 Task: Search one way flight ticket for 3 adults in first from Jacksonville: Jacksonville International Airport to Greensboro: Piedmont Triad International Airport on 5-1-2023. Choice of flights is Spirit. Number of bags: 2 checked bags. Price is upto 92000. Outbound departure time preference is 17:45.
Action: Mouse moved to (195, 184)
Screenshot: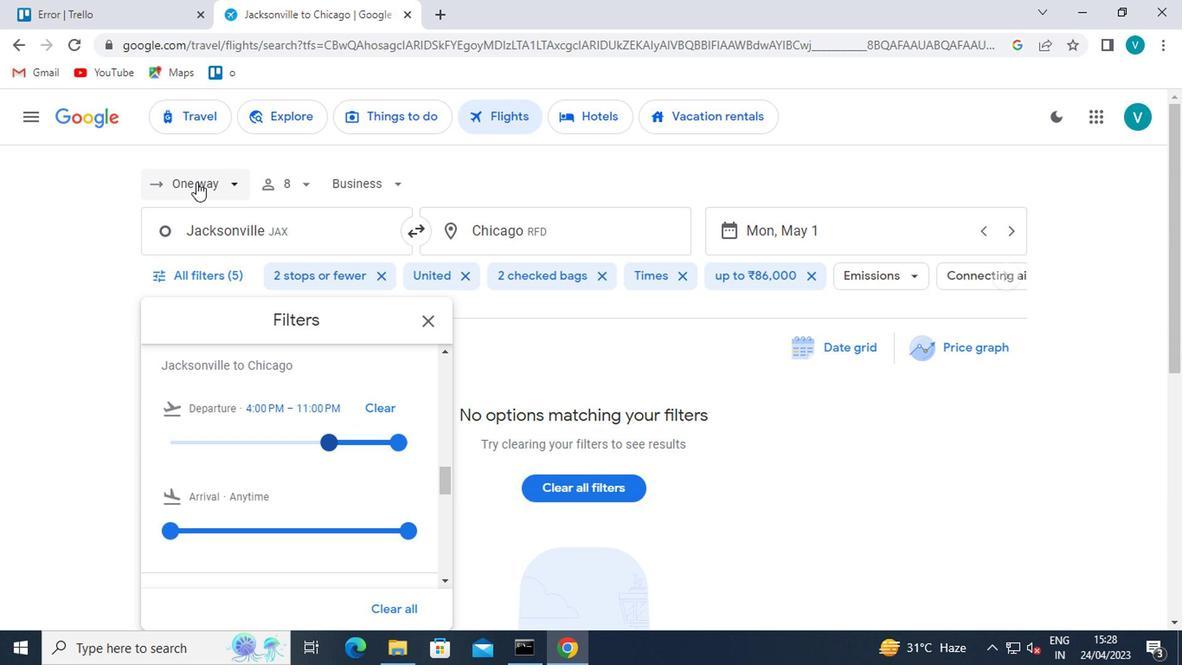 
Action: Mouse pressed left at (195, 184)
Screenshot: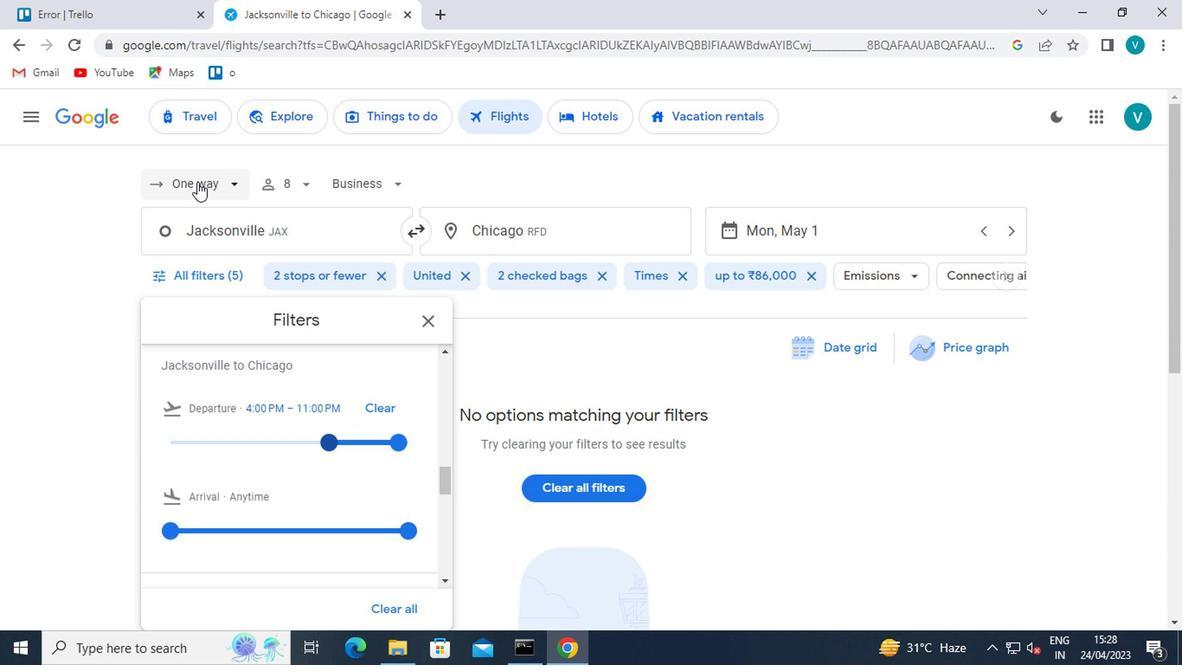 
Action: Mouse moved to (213, 268)
Screenshot: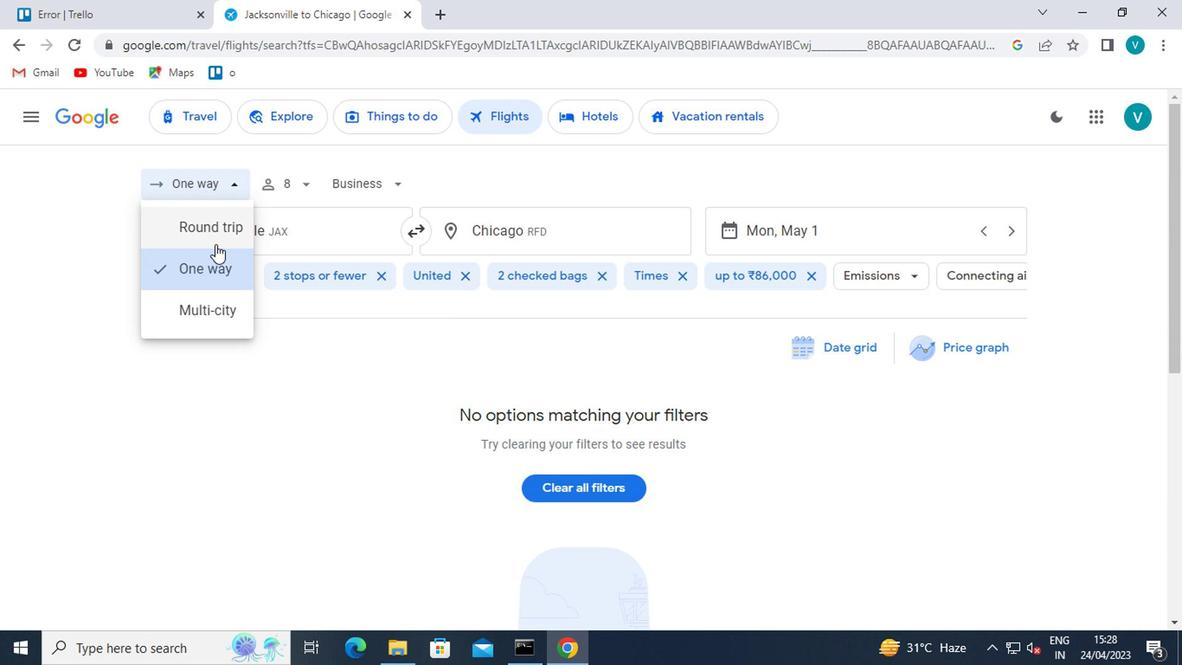 
Action: Mouse pressed left at (213, 268)
Screenshot: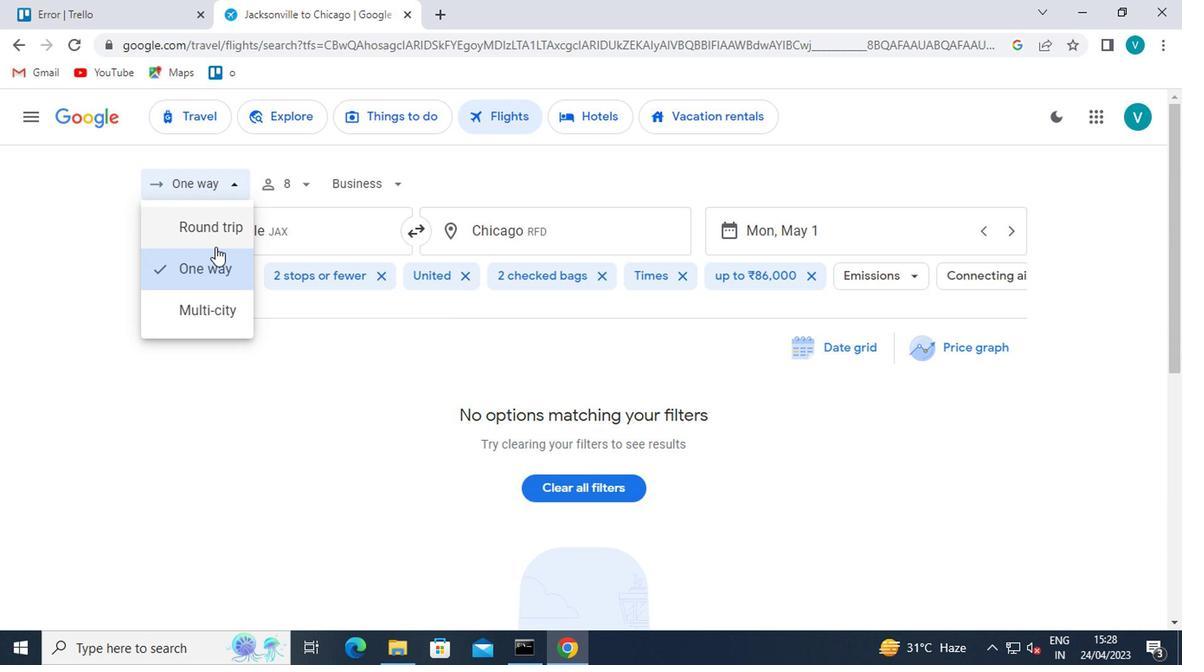 
Action: Mouse moved to (304, 180)
Screenshot: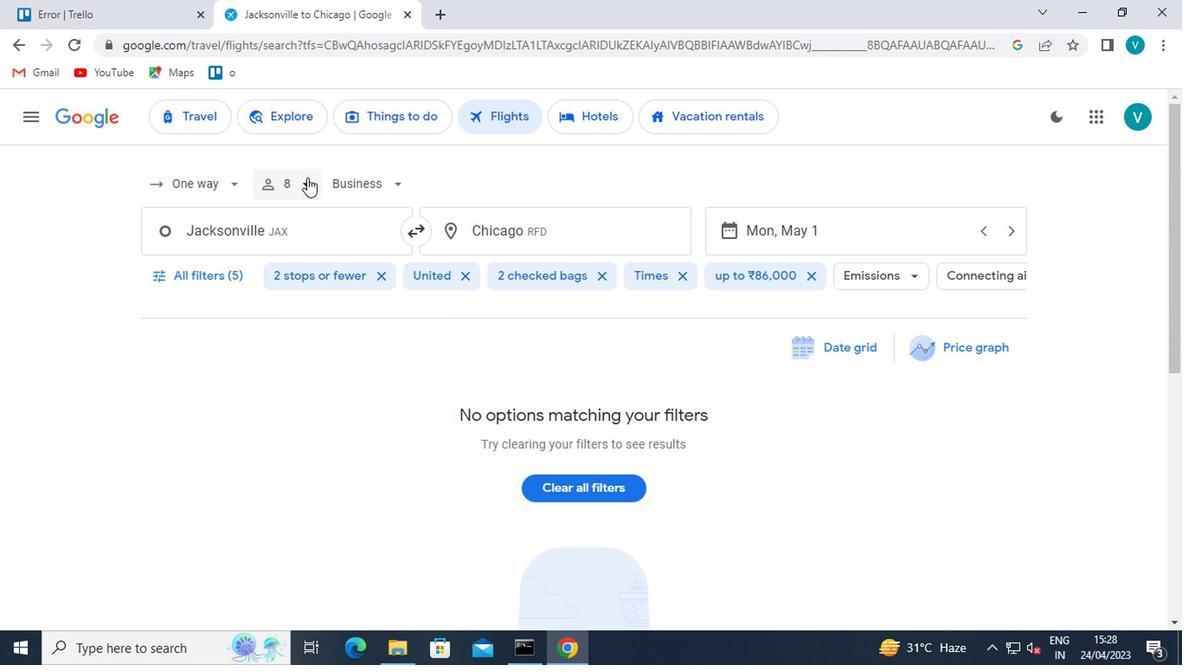 
Action: Mouse pressed left at (304, 180)
Screenshot: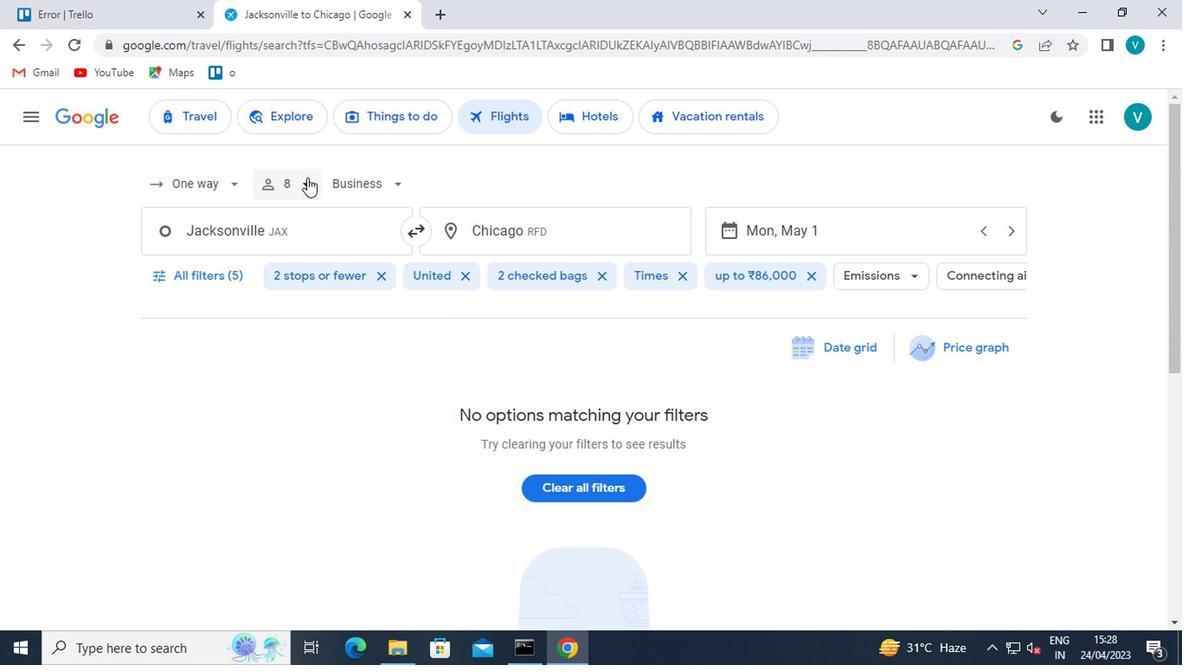 
Action: Mouse moved to (369, 233)
Screenshot: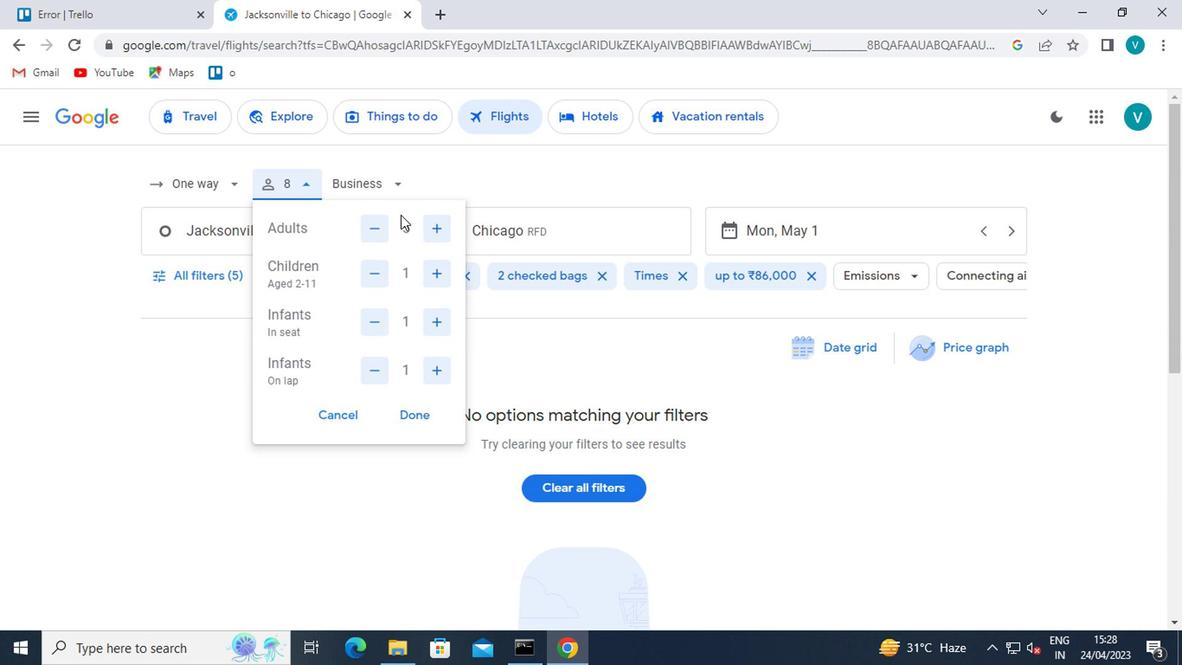 
Action: Mouse pressed left at (369, 233)
Screenshot: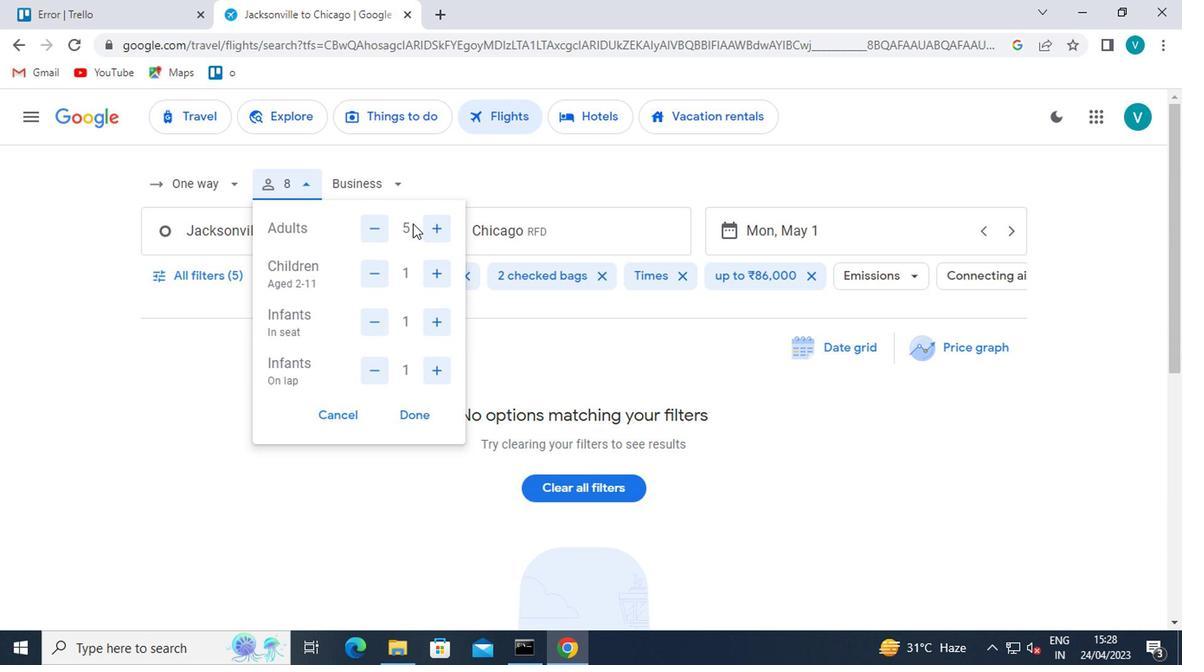 
Action: Mouse pressed left at (369, 233)
Screenshot: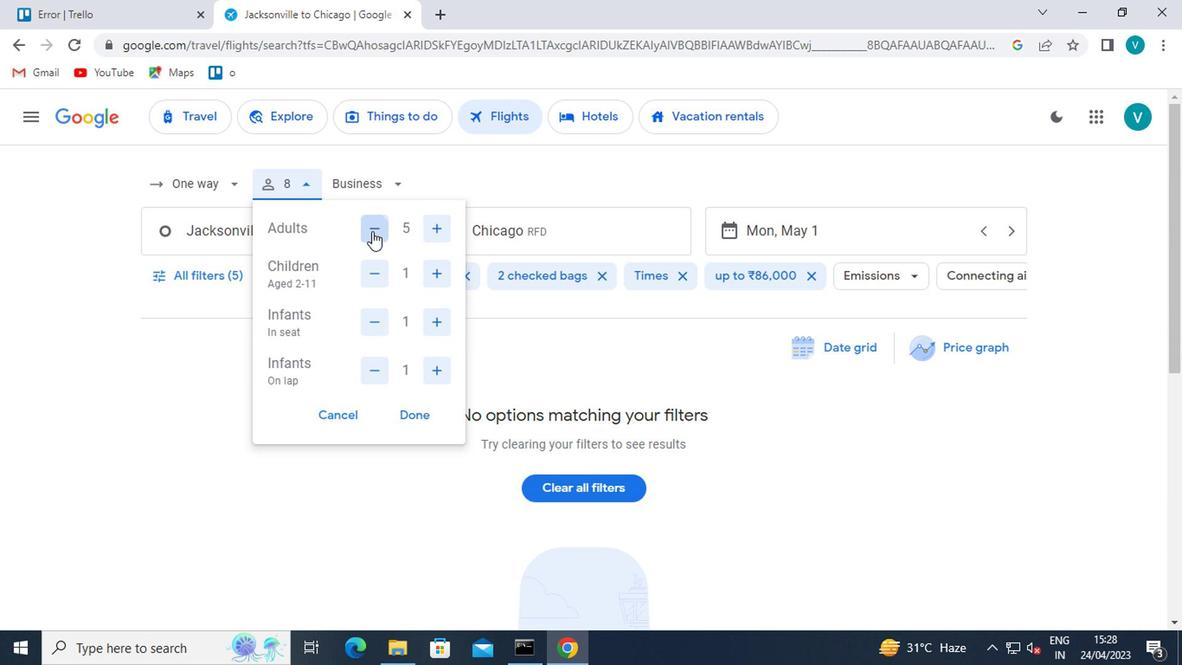 
Action: Mouse moved to (377, 269)
Screenshot: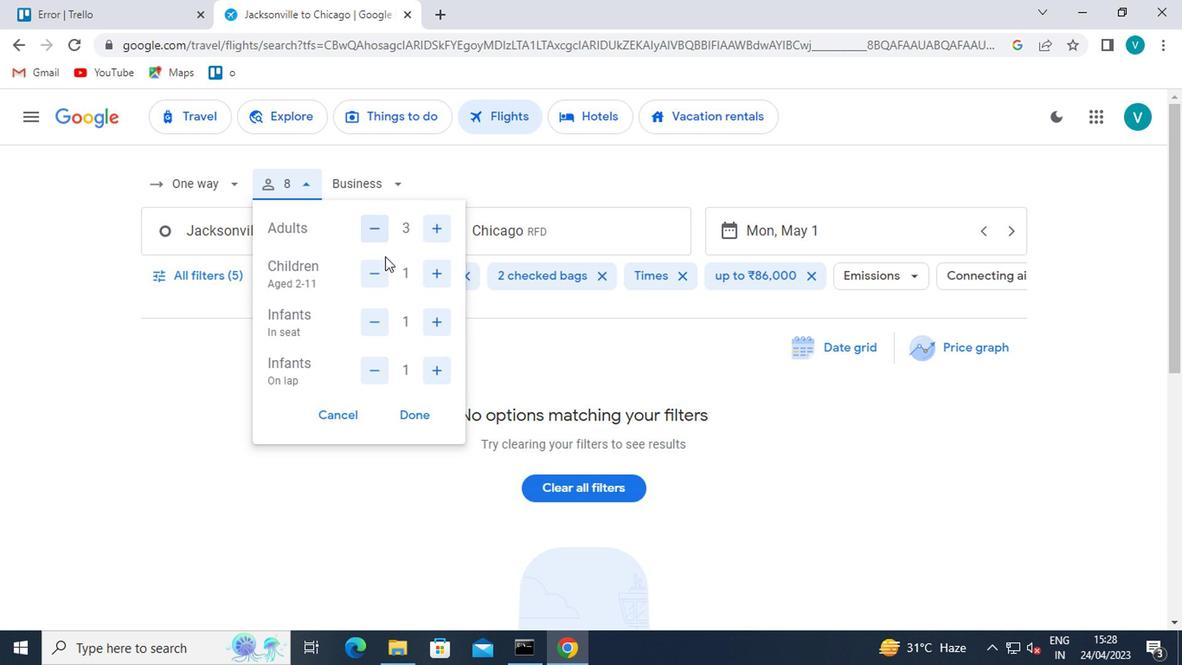 
Action: Mouse pressed left at (377, 269)
Screenshot: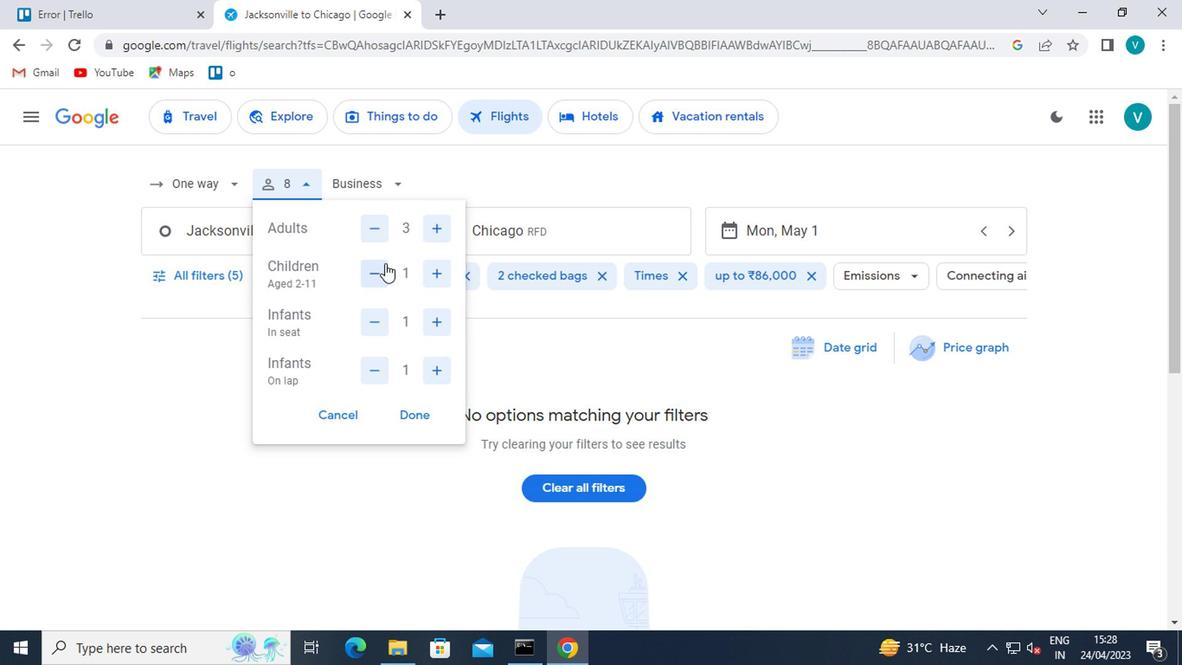 
Action: Mouse moved to (370, 319)
Screenshot: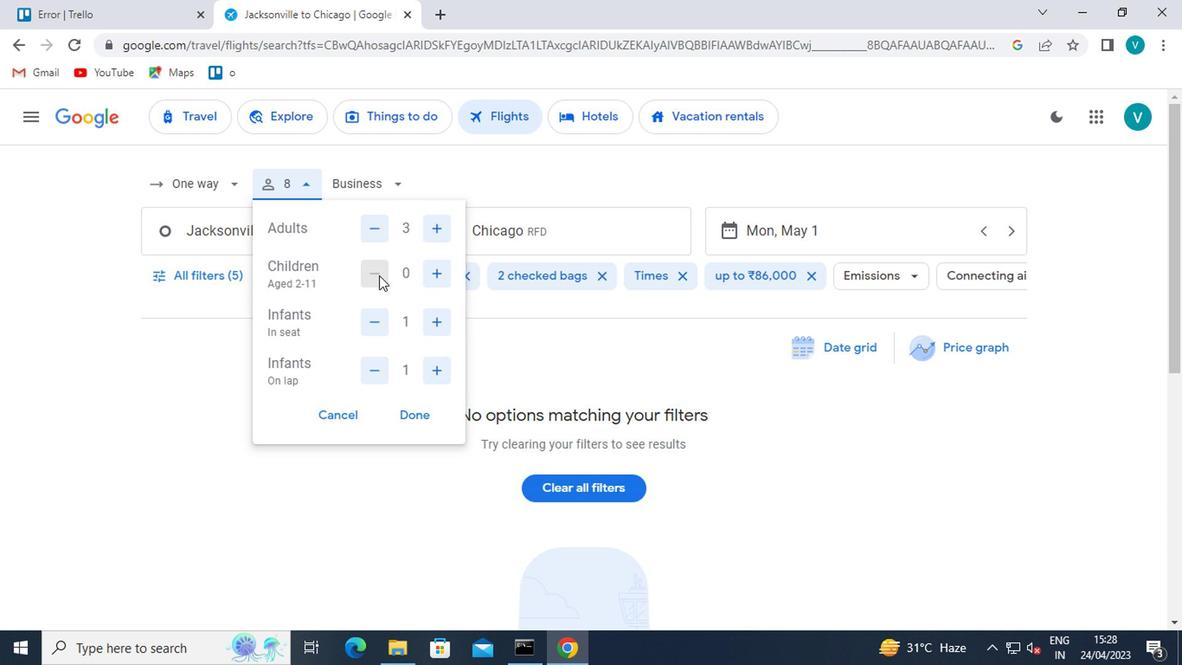 
Action: Mouse pressed left at (370, 319)
Screenshot: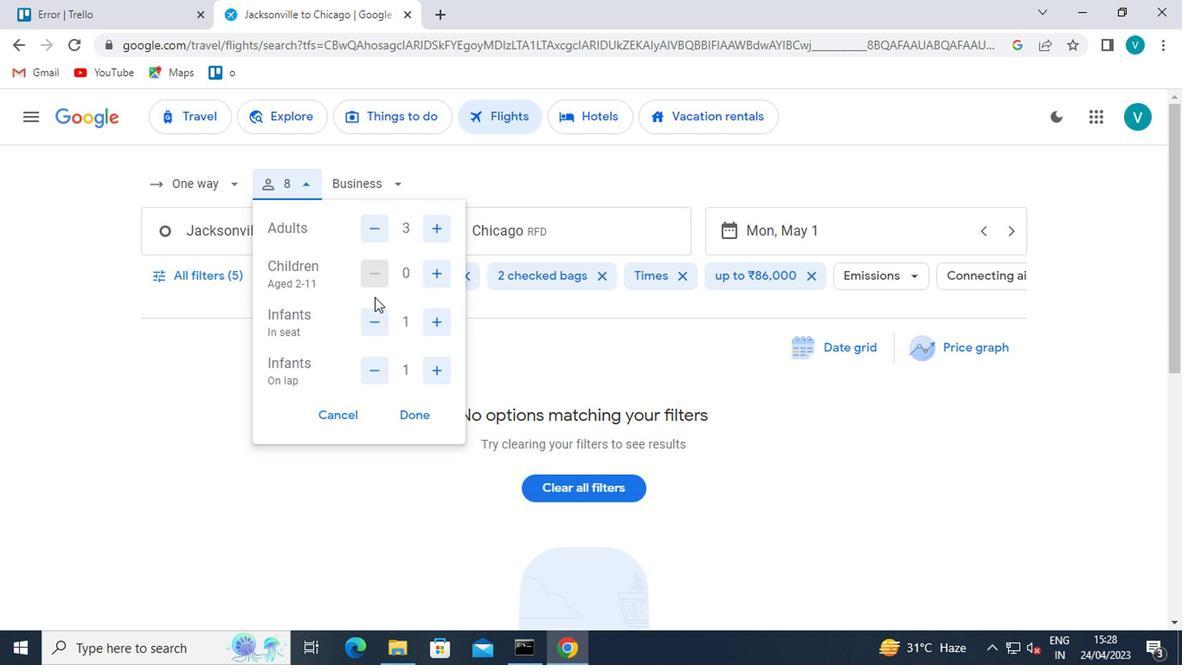 
Action: Mouse moved to (372, 380)
Screenshot: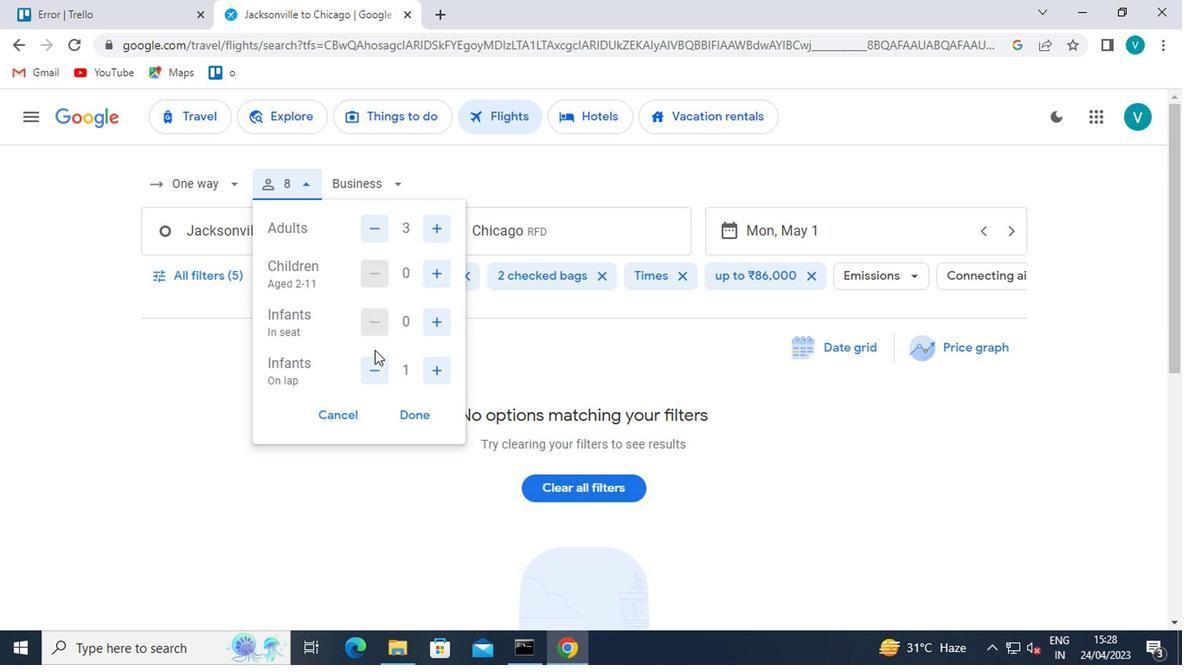 
Action: Mouse pressed left at (372, 380)
Screenshot: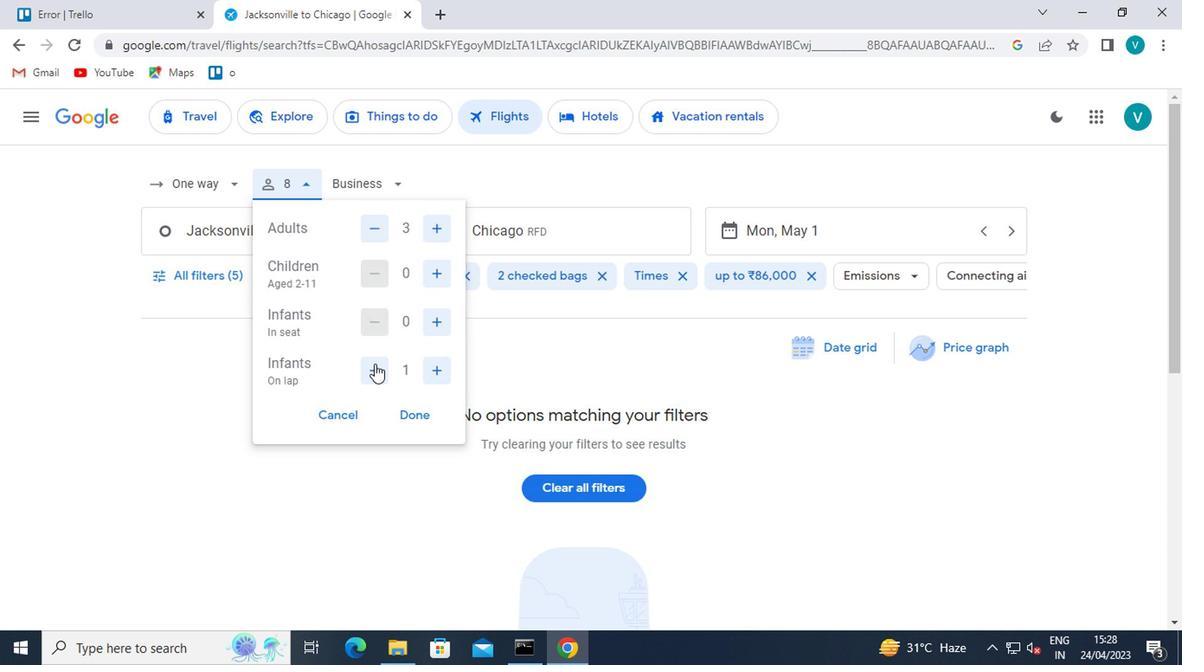 
Action: Mouse moved to (405, 404)
Screenshot: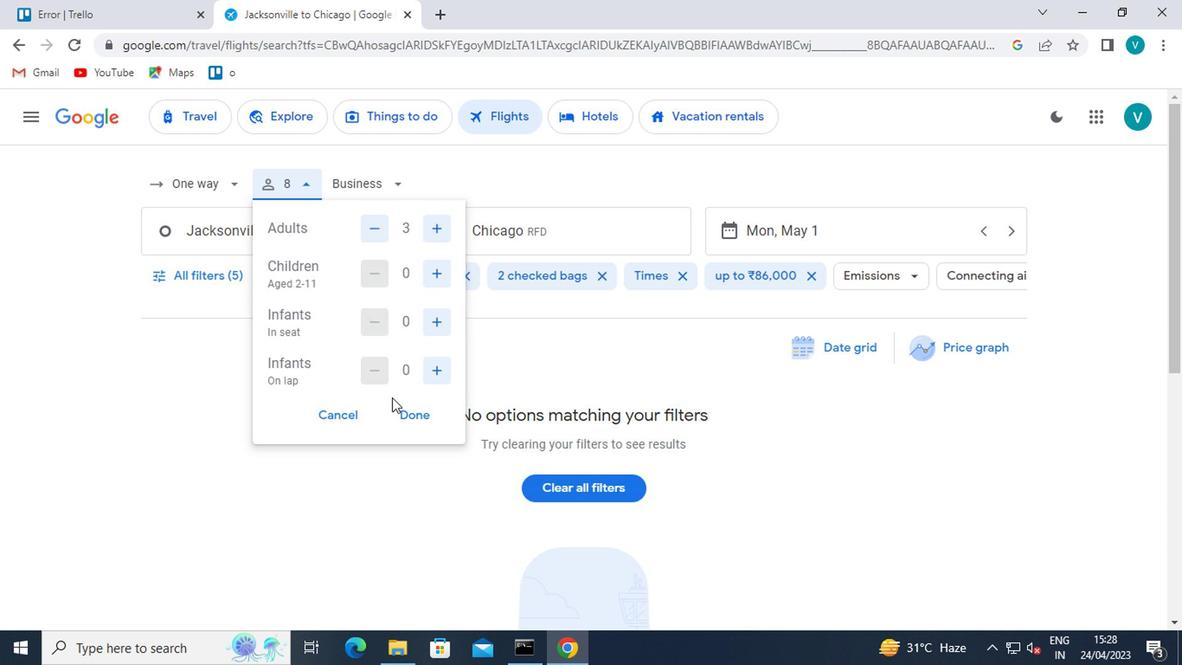 
Action: Mouse pressed left at (405, 404)
Screenshot: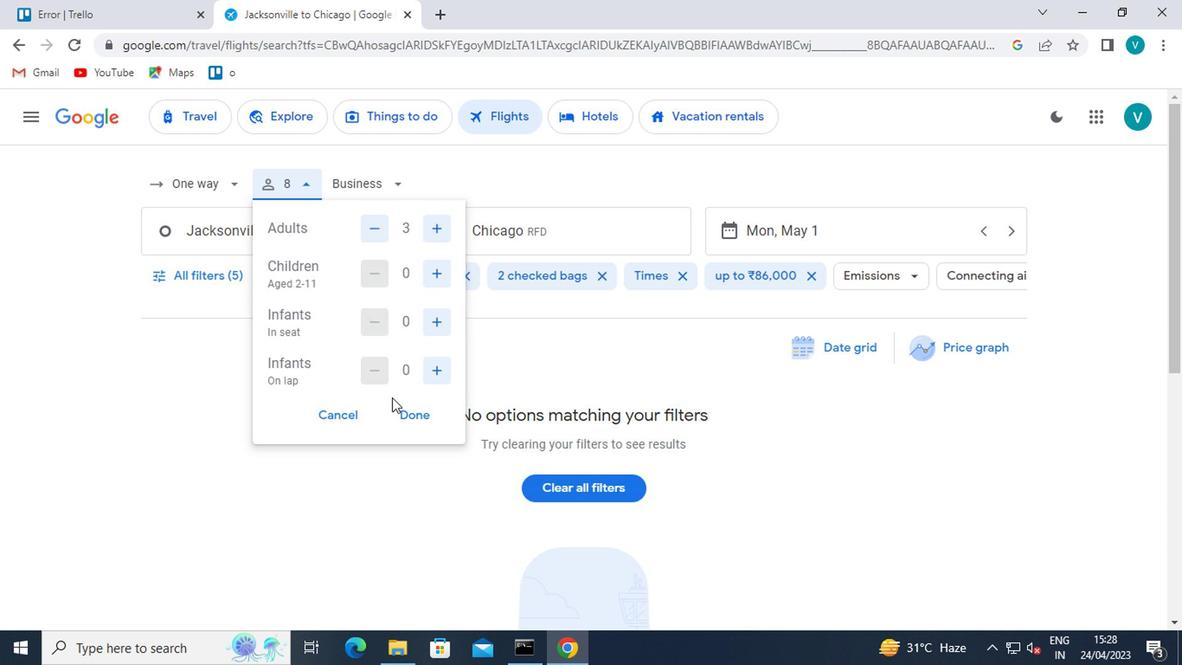 
Action: Mouse moved to (392, 192)
Screenshot: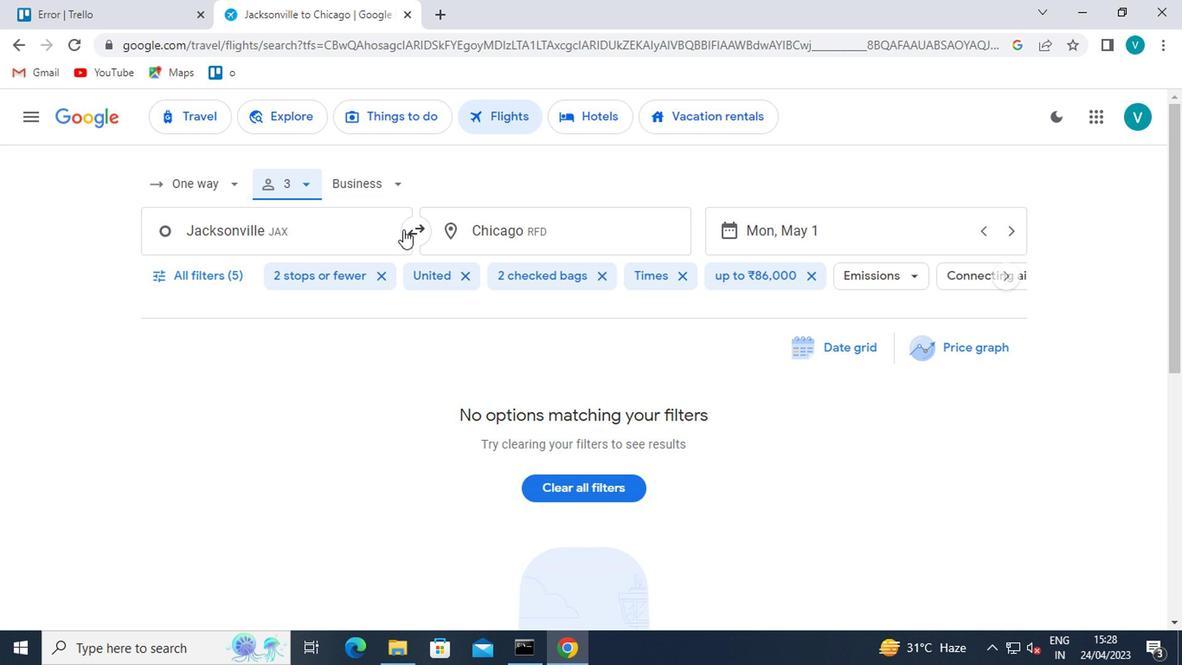 
Action: Mouse pressed left at (392, 192)
Screenshot: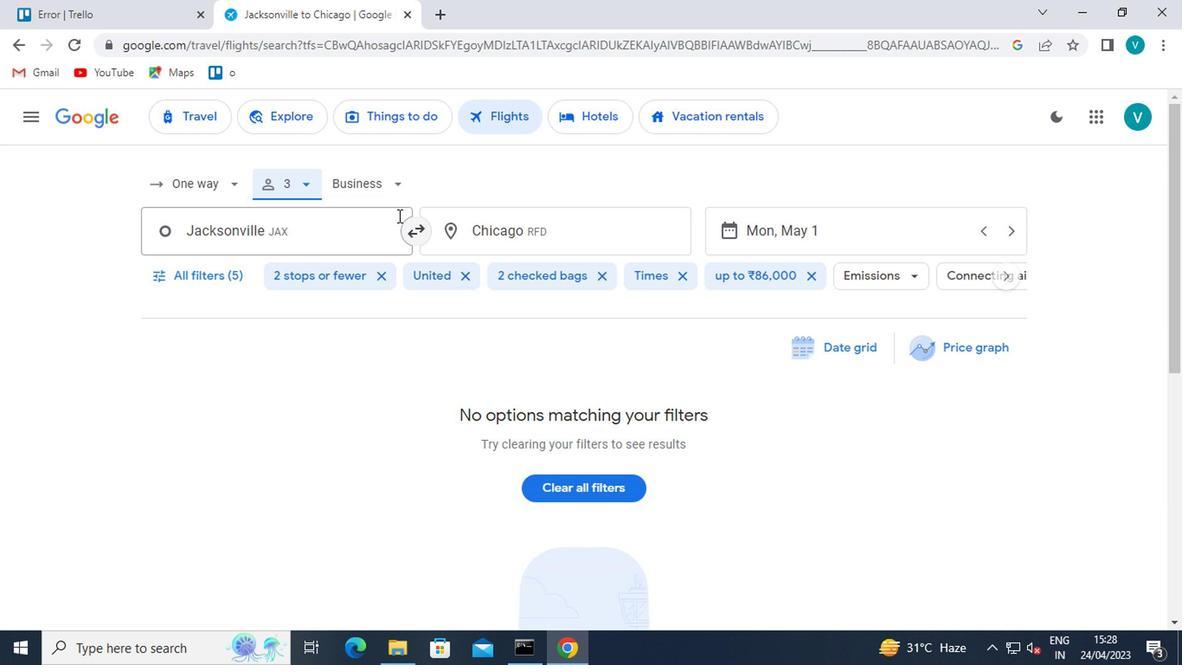 
Action: Mouse moved to (388, 350)
Screenshot: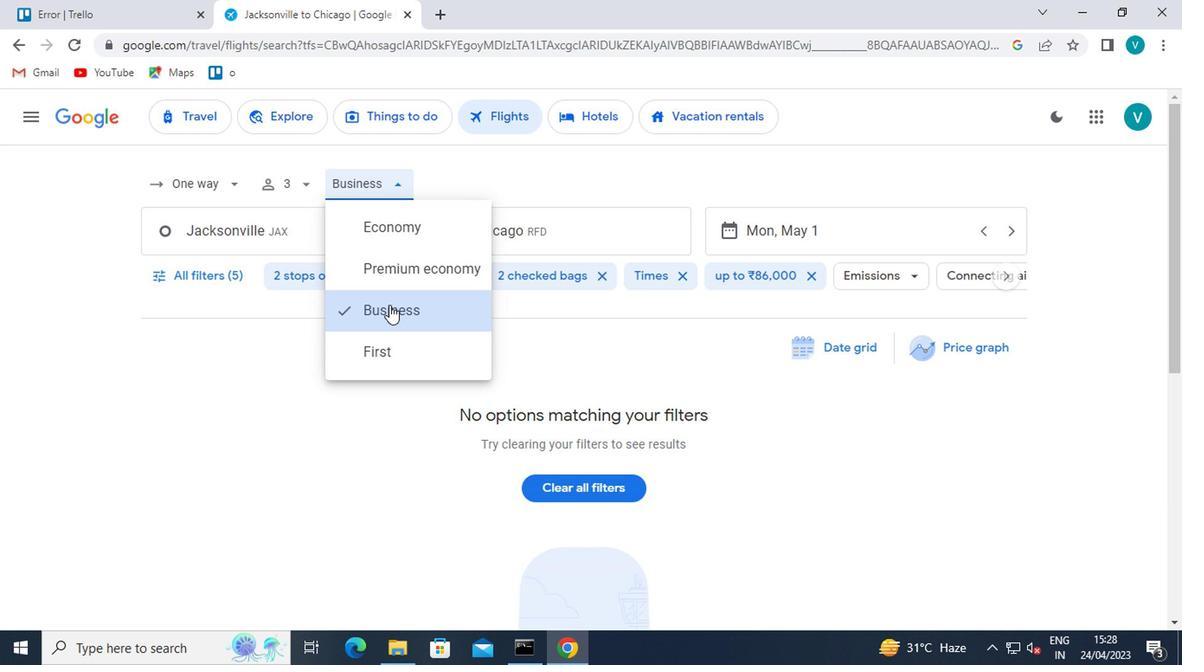 
Action: Mouse pressed left at (388, 350)
Screenshot: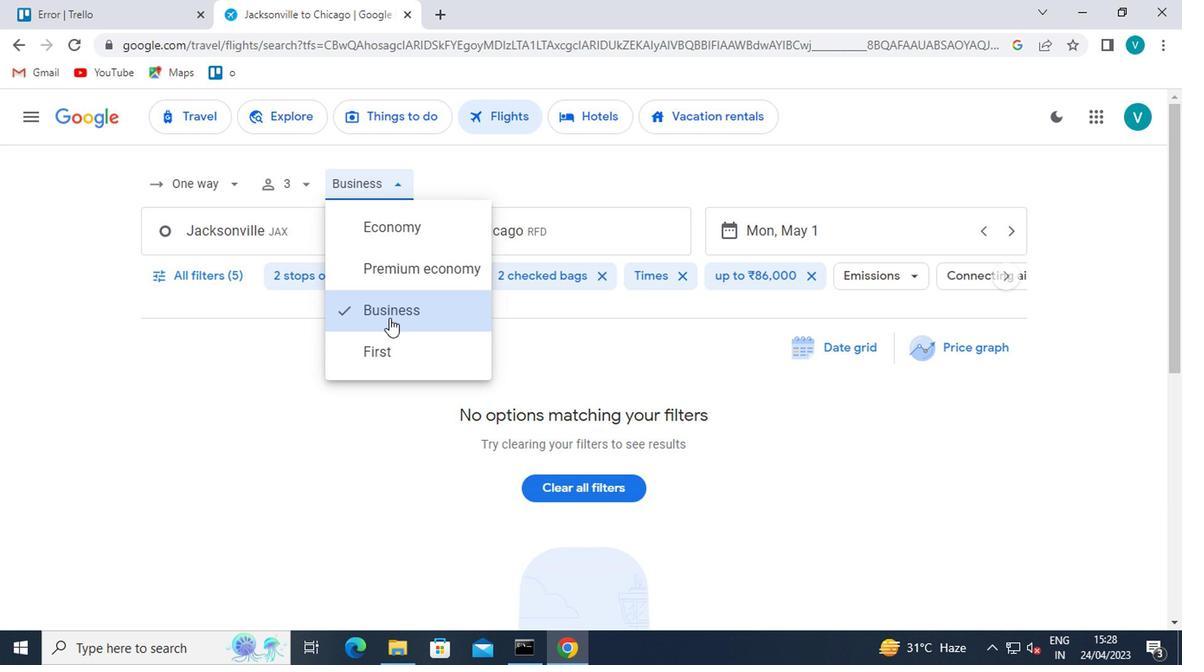 
Action: Mouse moved to (307, 226)
Screenshot: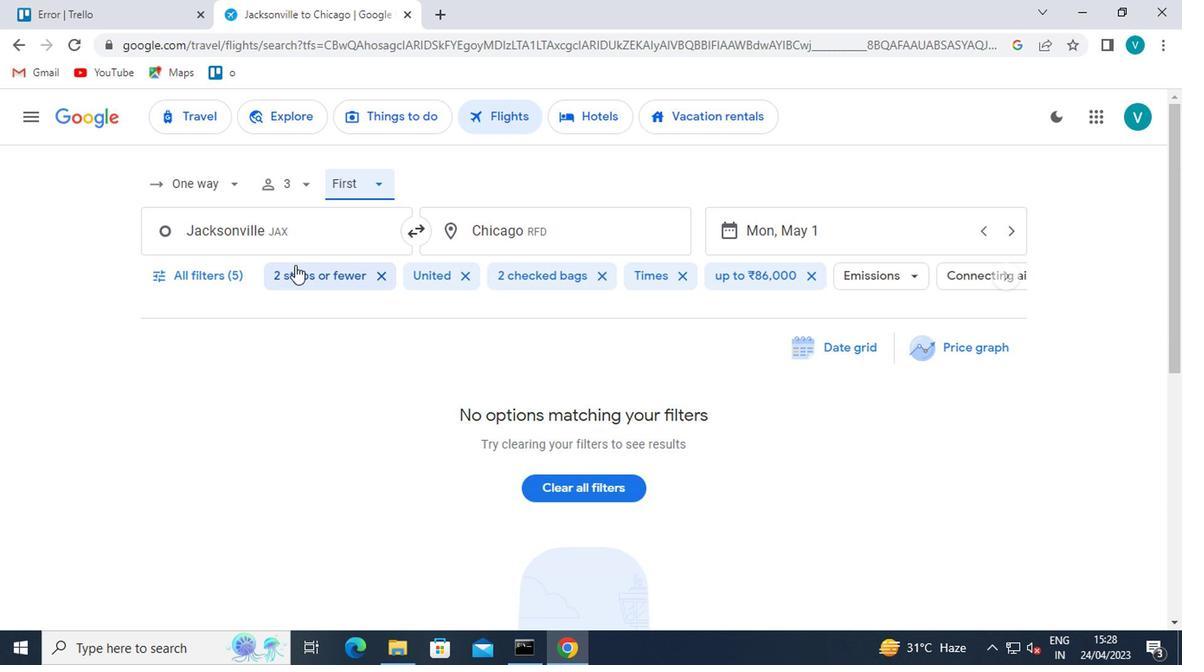 
Action: Mouse pressed left at (307, 226)
Screenshot: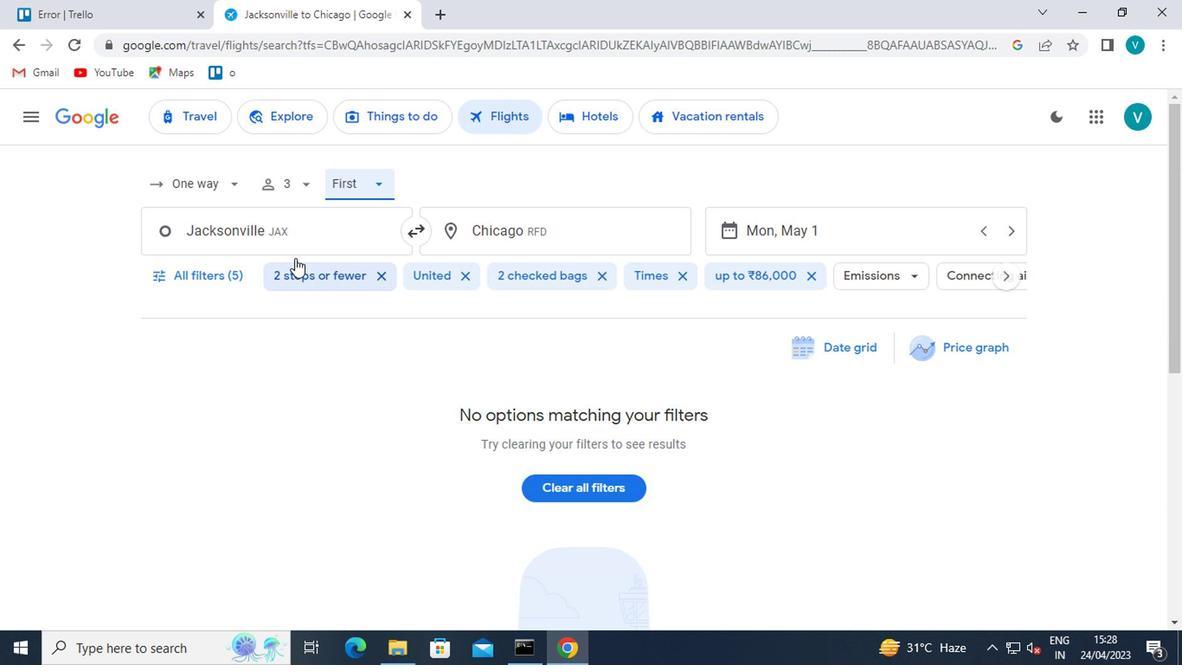 
Action: Key pressed <Key.shift>JACKSONVILLE
Screenshot: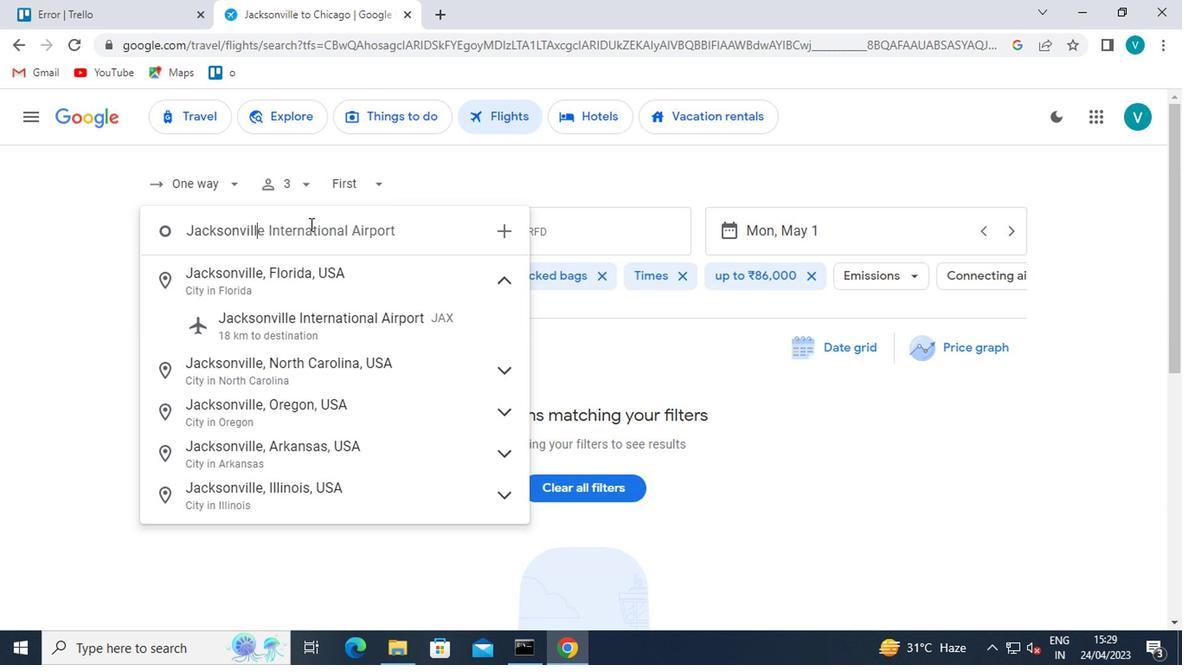 
Action: Mouse moved to (300, 327)
Screenshot: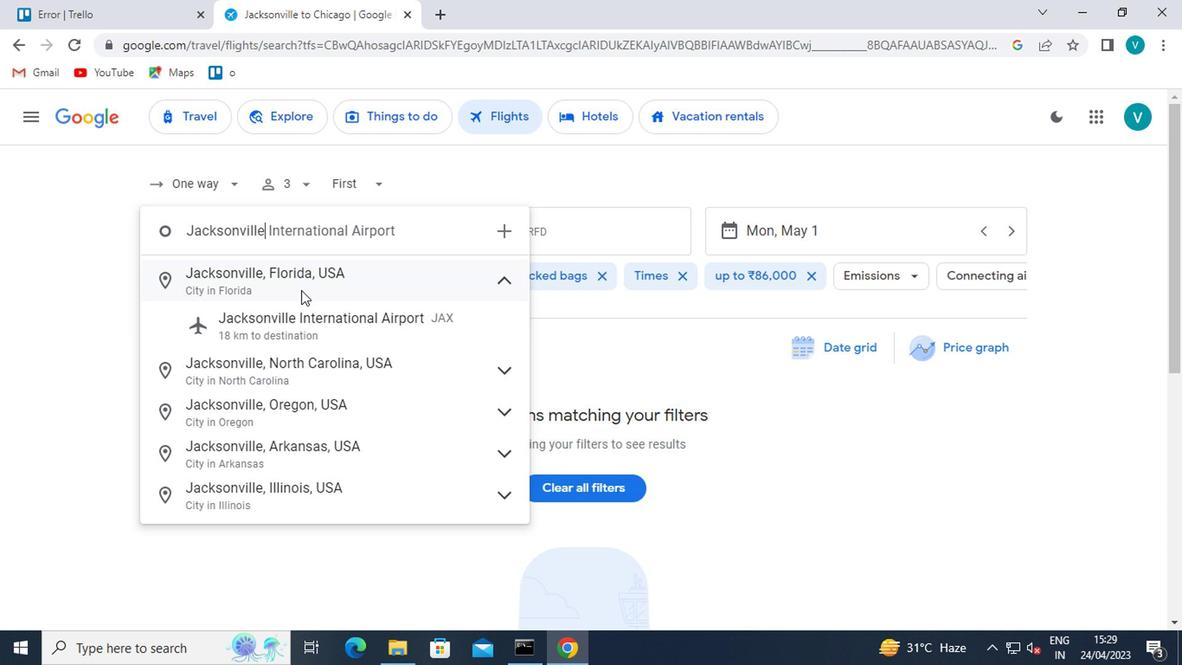
Action: Mouse pressed left at (300, 327)
Screenshot: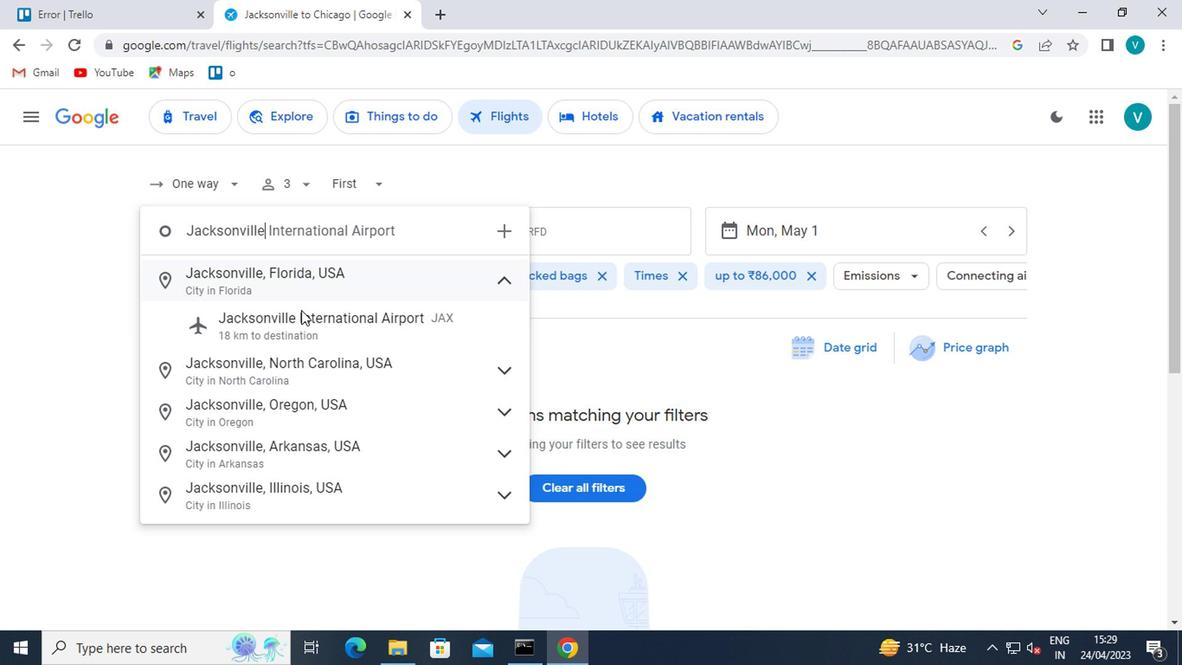 
Action: Mouse moved to (564, 234)
Screenshot: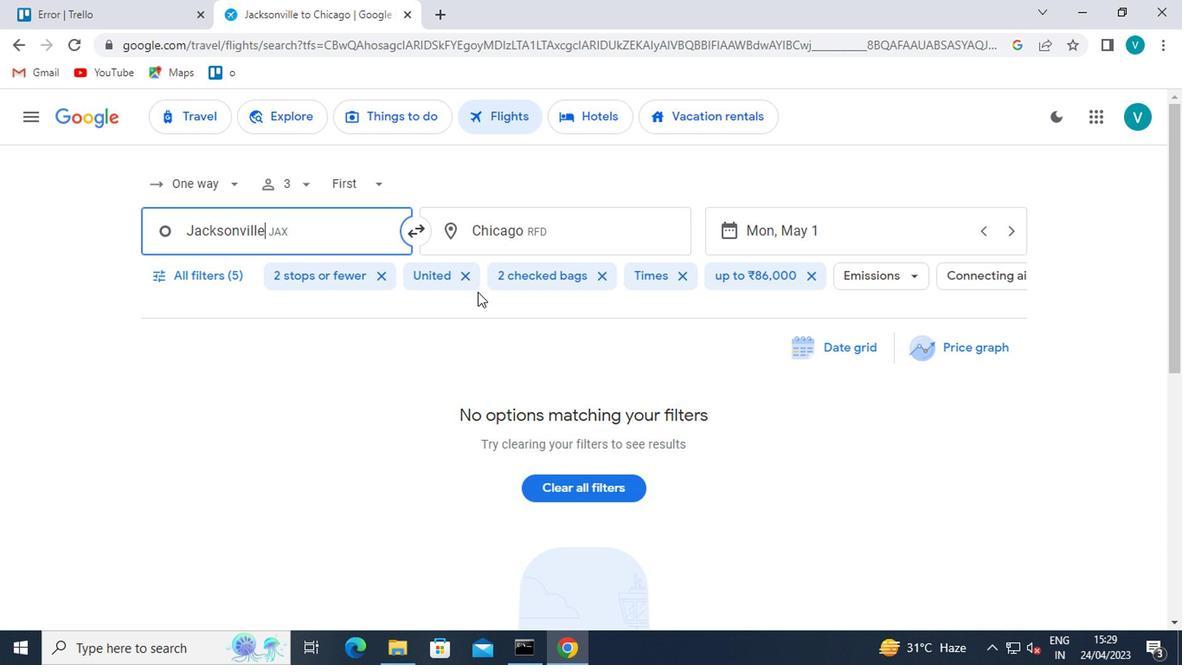 
Action: Mouse pressed left at (564, 234)
Screenshot: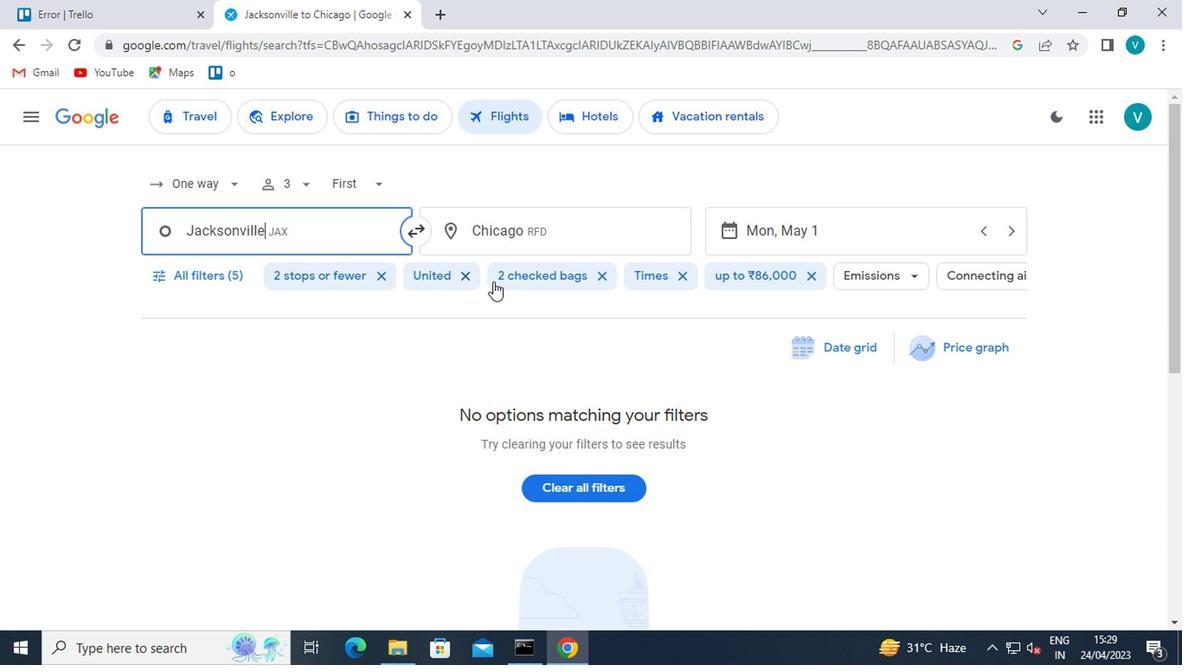 
Action: Mouse moved to (454, 272)
Screenshot: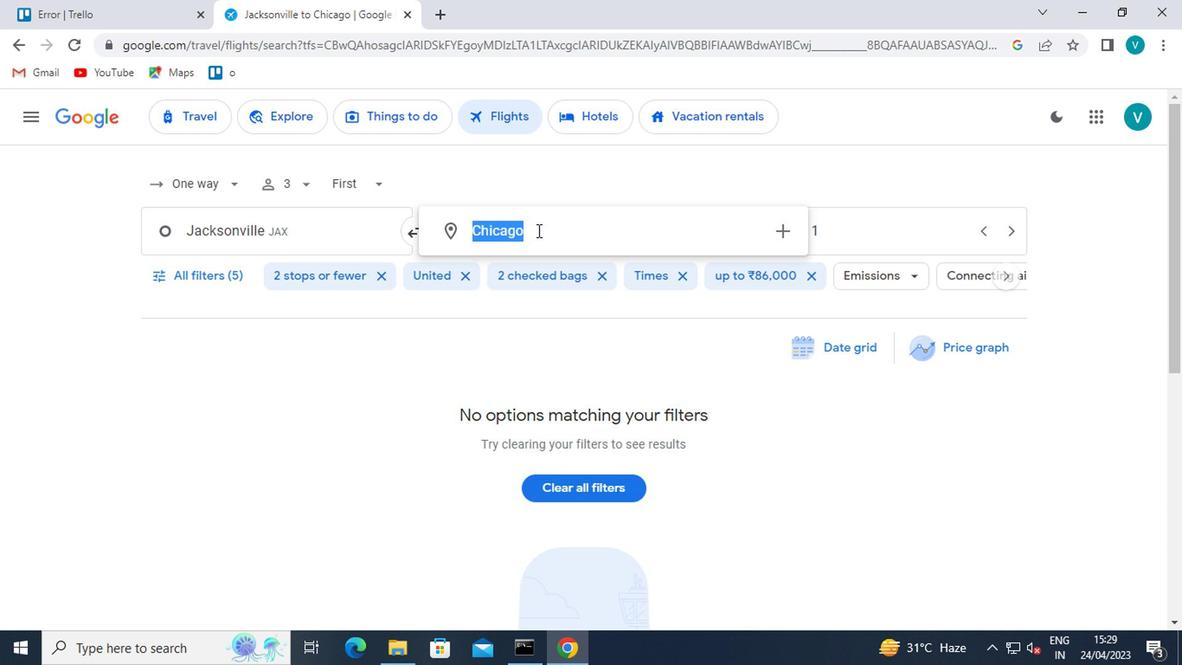 
Action: Key pressed <Key.shift><Key.shift>GREENSBORO
Screenshot: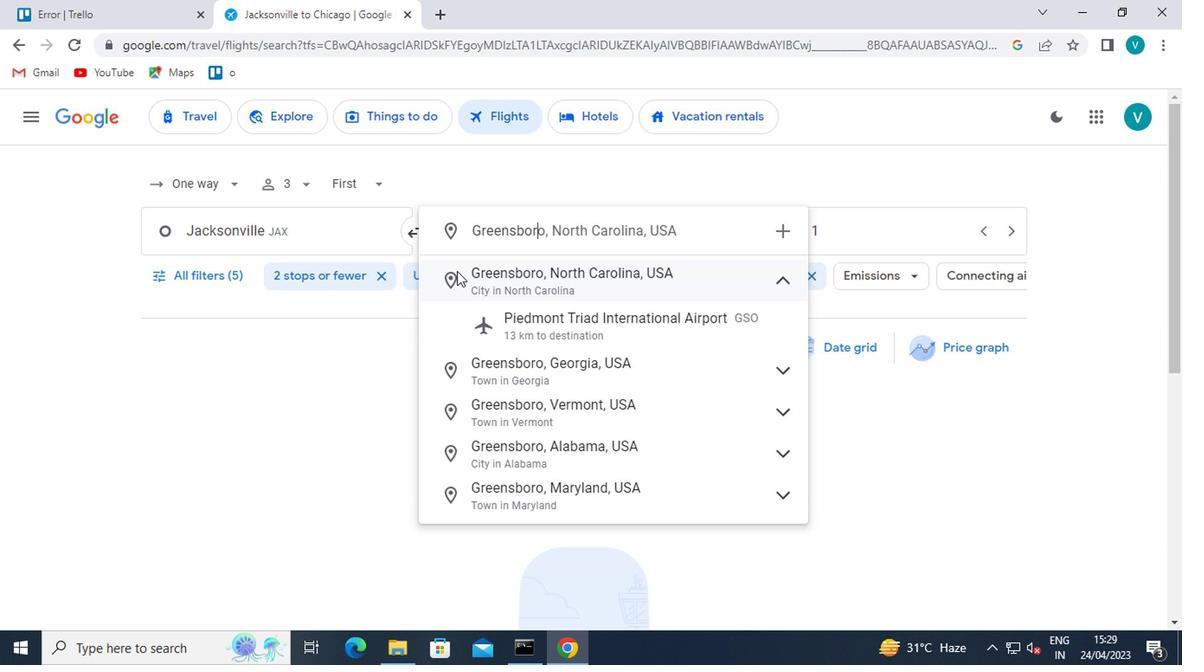 
Action: Mouse moved to (547, 319)
Screenshot: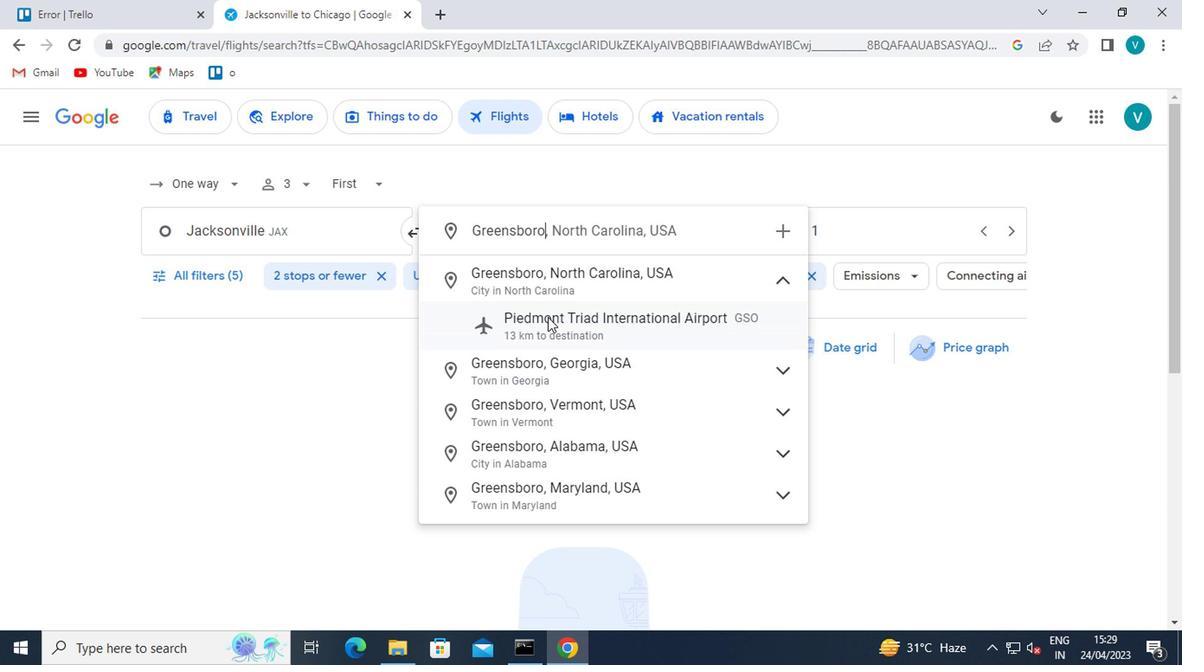 
Action: Mouse pressed left at (547, 319)
Screenshot: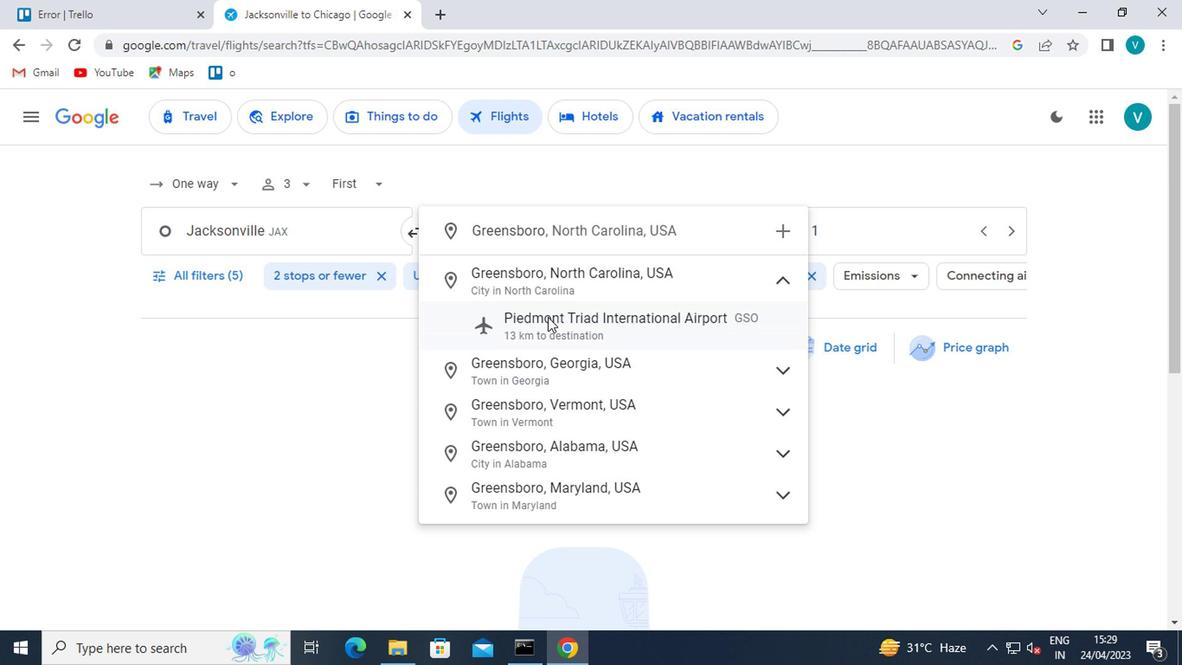 
Action: Mouse moved to (850, 227)
Screenshot: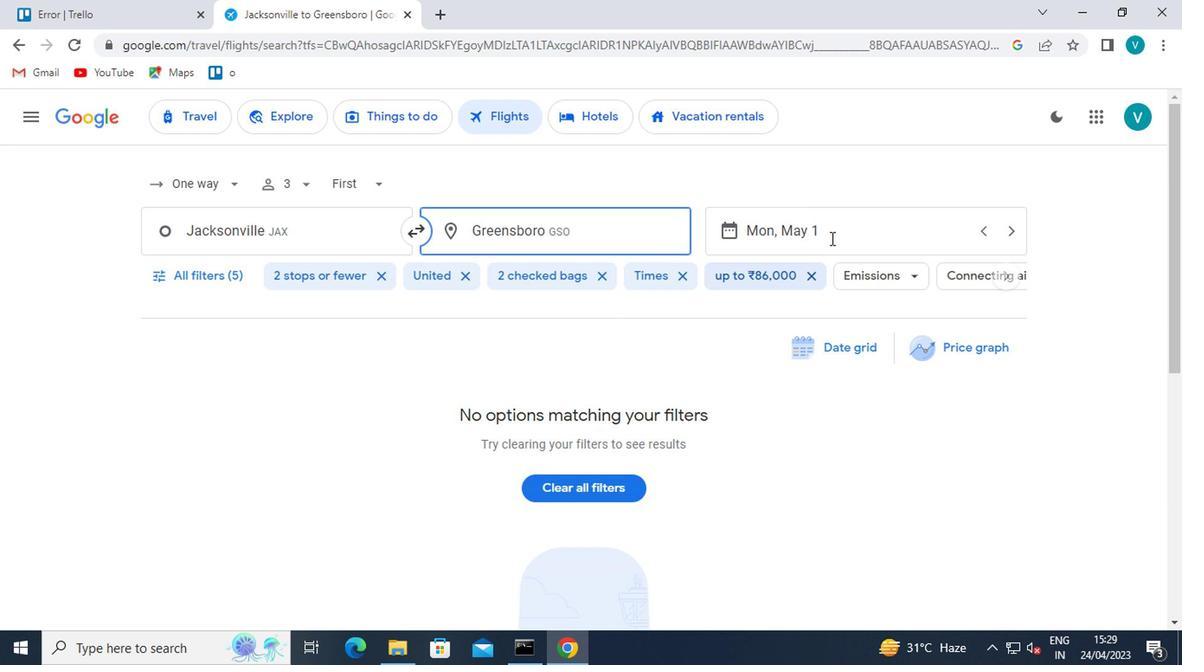 
Action: Mouse pressed left at (850, 227)
Screenshot: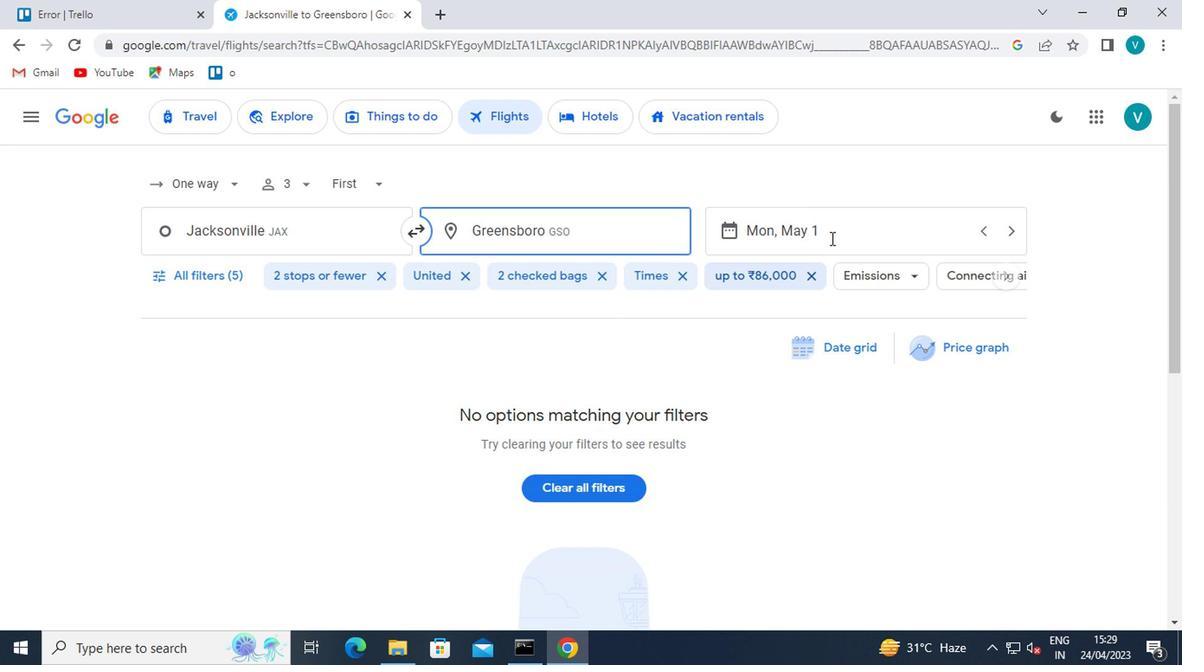 
Action: Mouse moved to (795, 317)
Screenshot: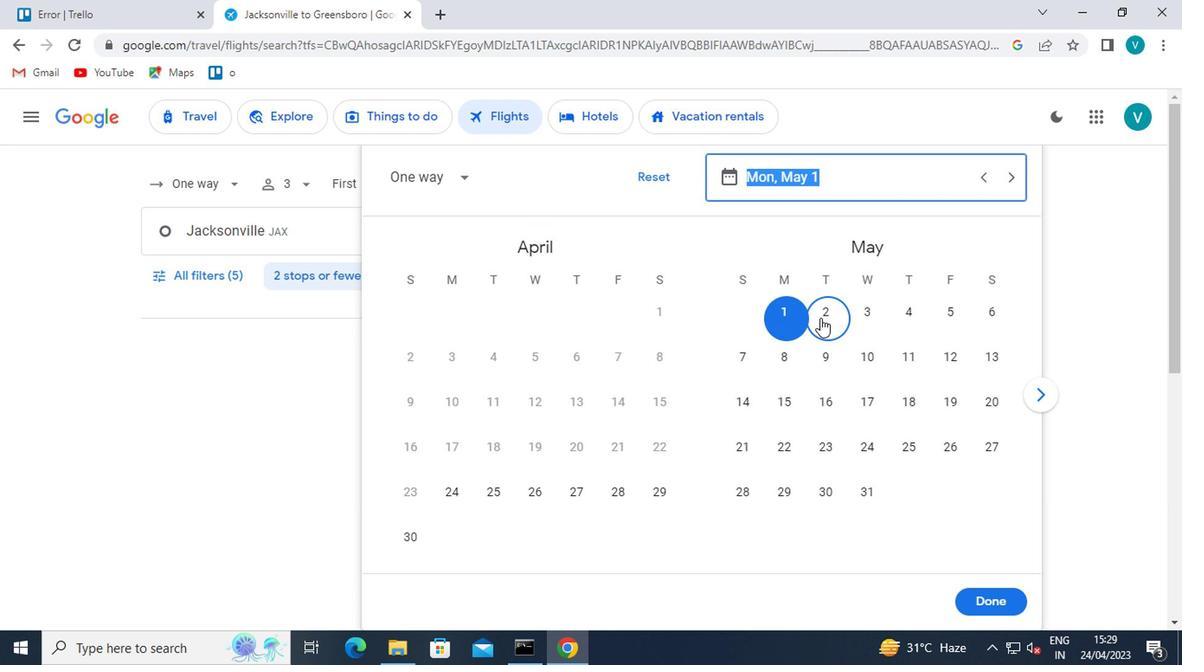 
Action: Mouse pressed left at (795, 317)
Screenshot: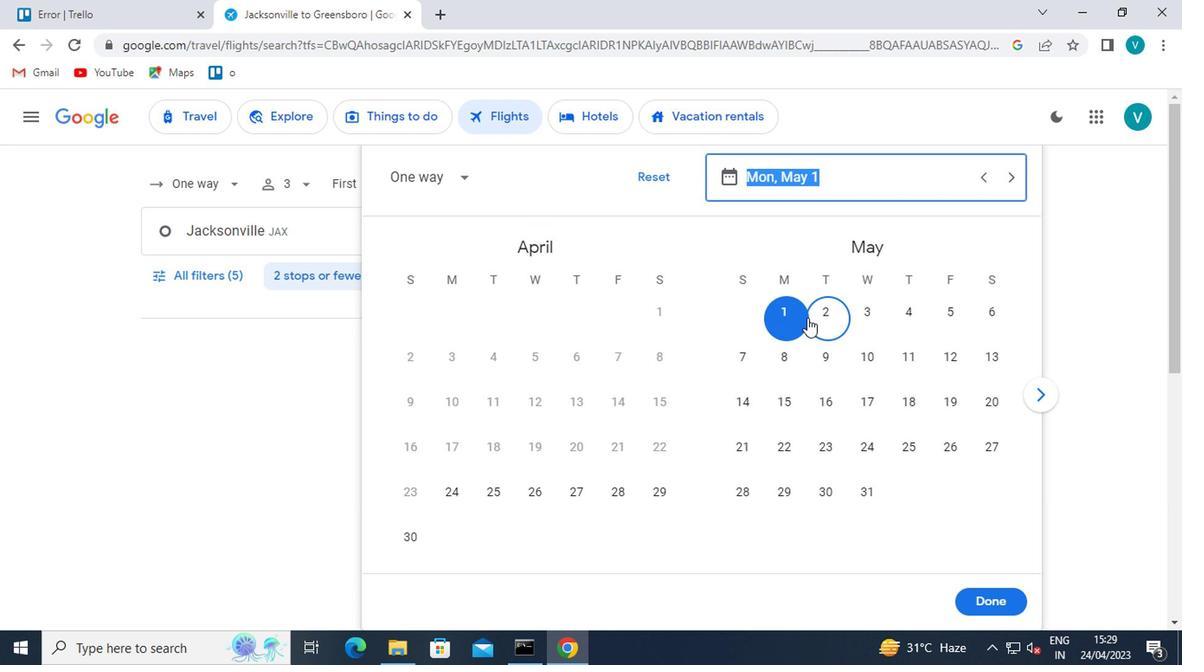 
Action: Mouse moved to (975, 605)
Screenshot: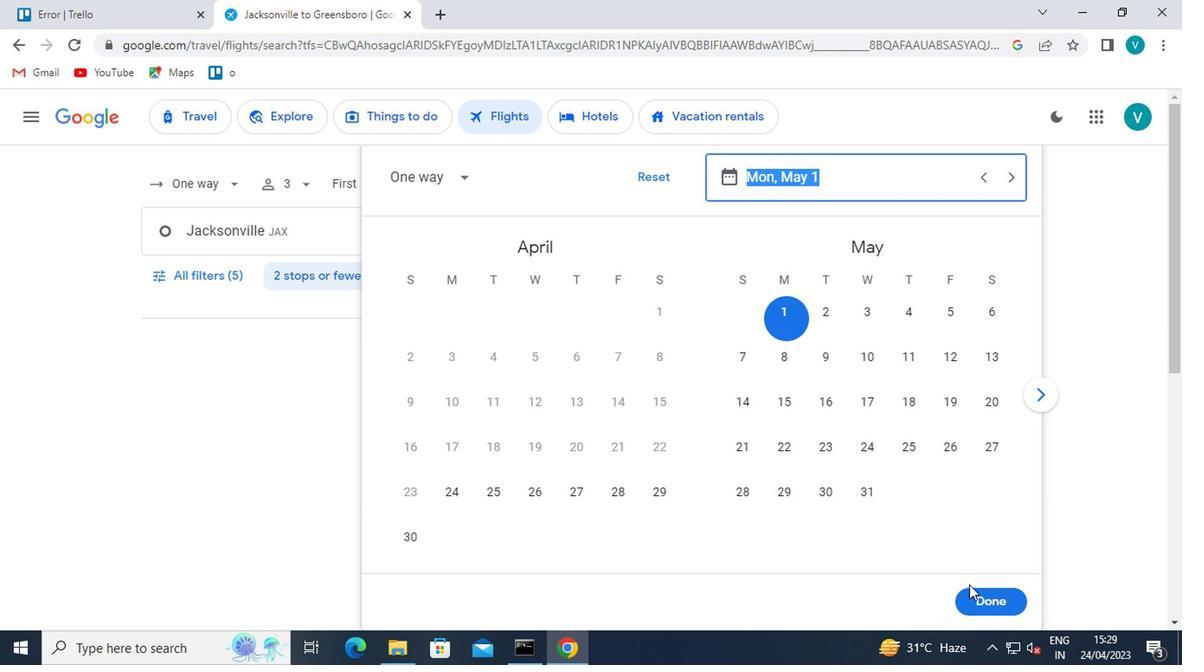 
Action: Mouse pressed left at (975, 605)
Screenshot: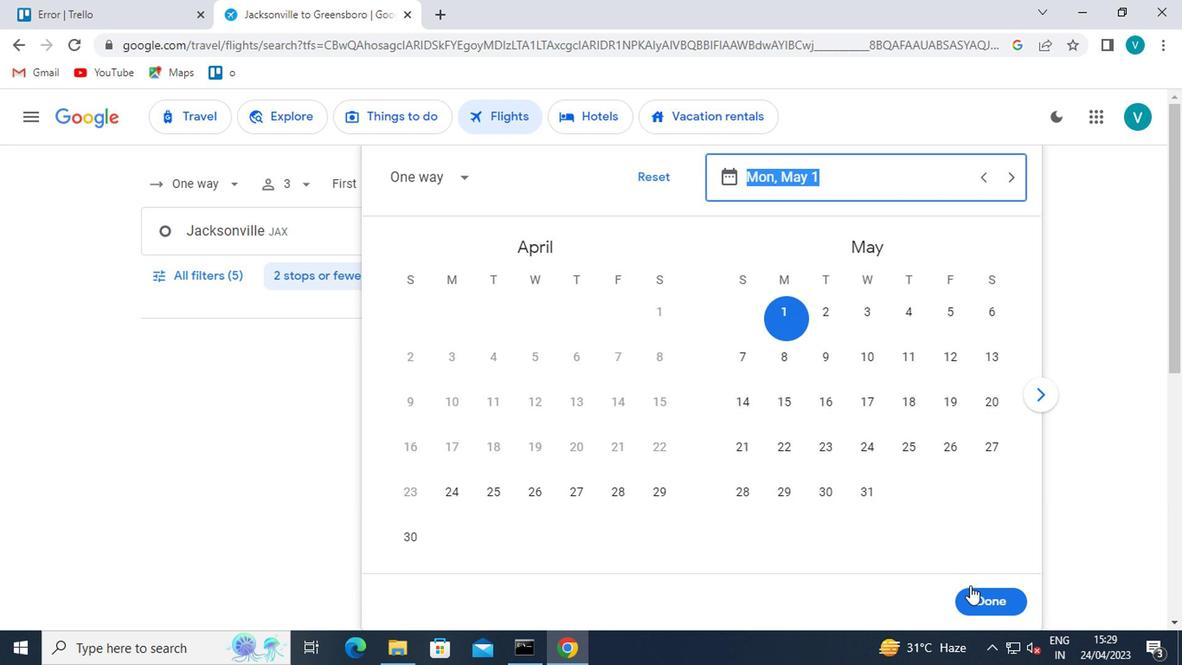
Action: Mouse moved to (228, 274)
Screenshot: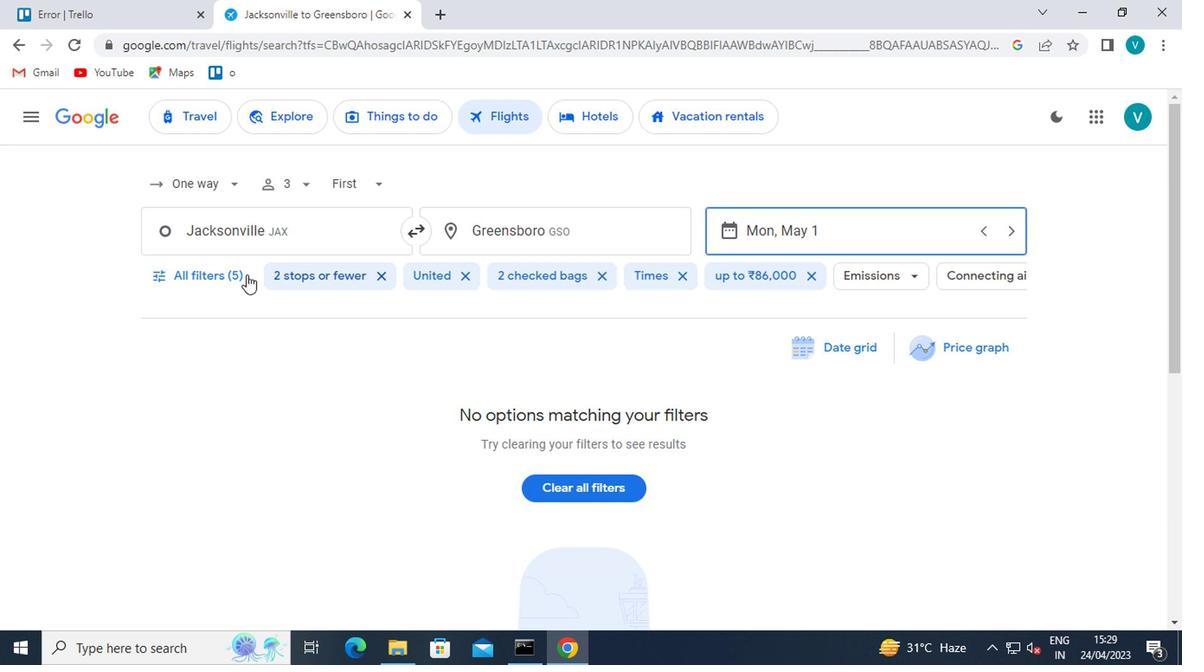 
Action: Mouse pressed left at (228, 274)
Screenshot: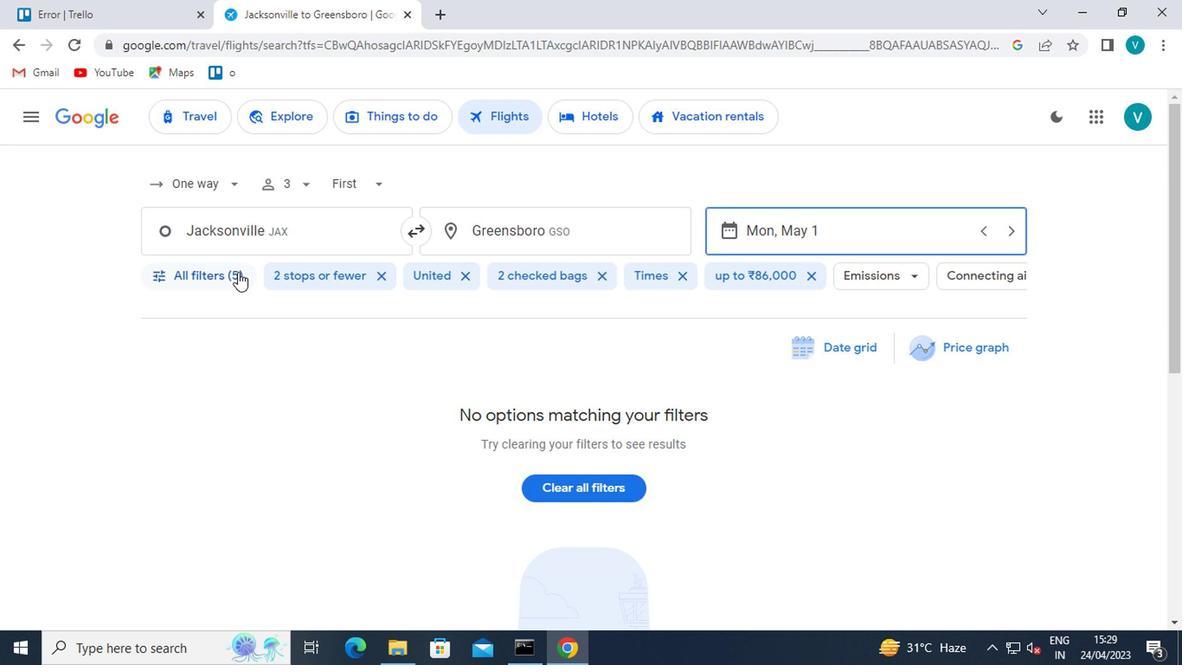 
Action: Mouse moved to (412, 425)
Screenshot: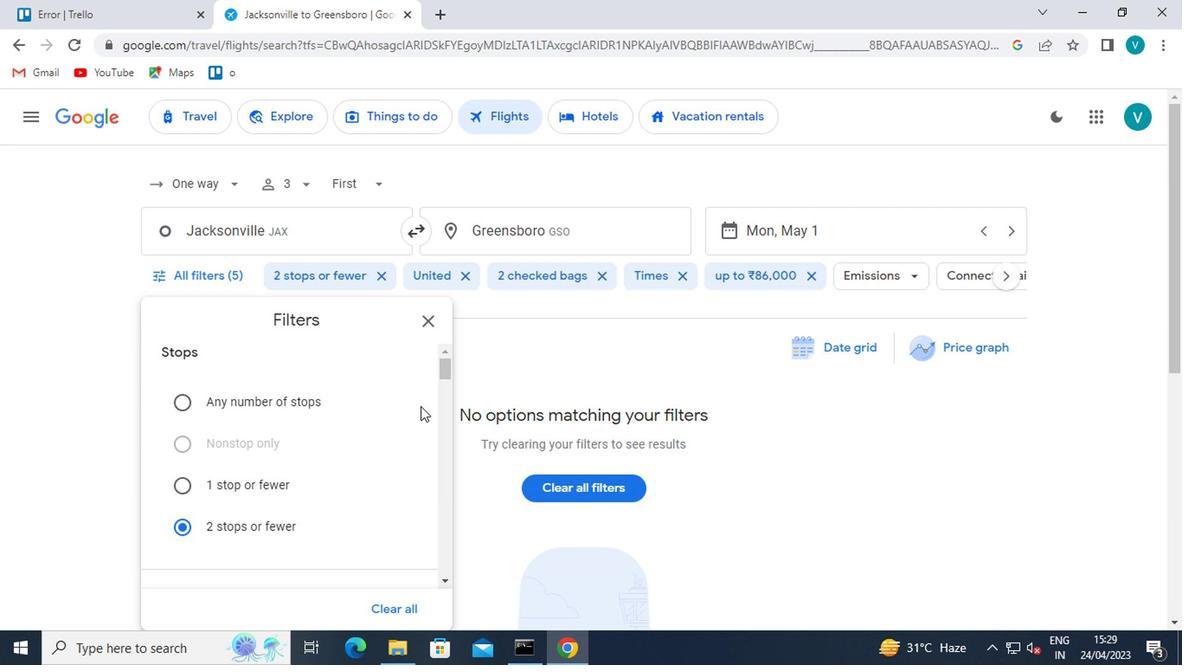 
Action: Mouse scrolled (412, 425) with delta (0, 0)
Screenshot: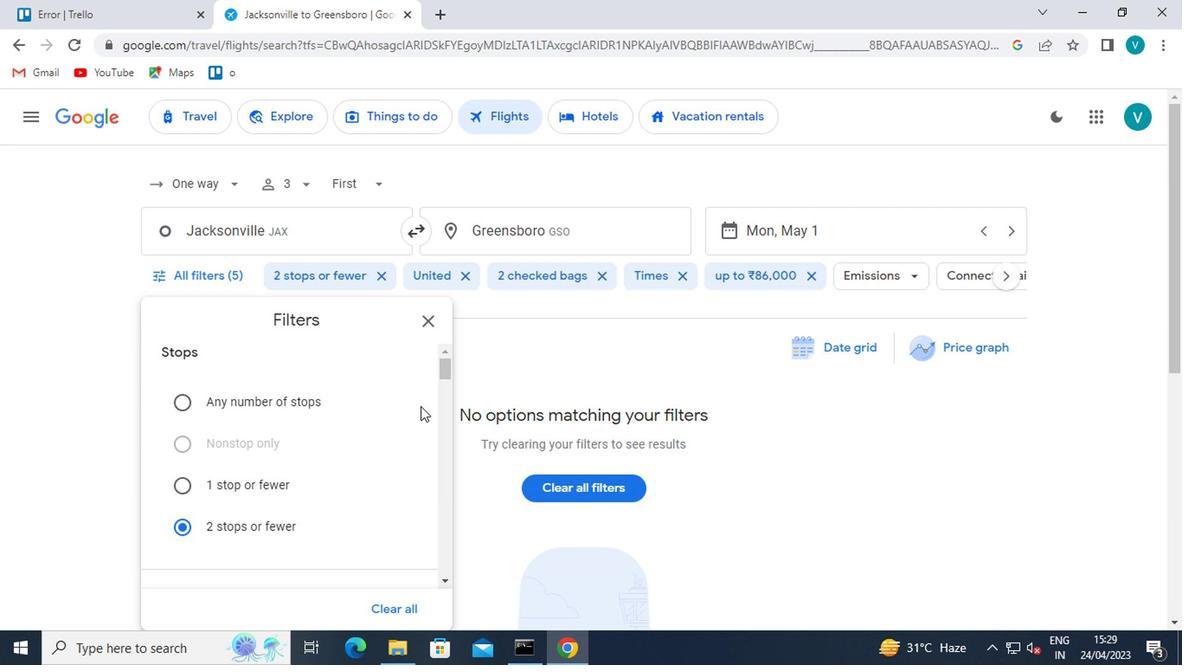 
Action: Mouse moved to (410, 428)
Screenshot: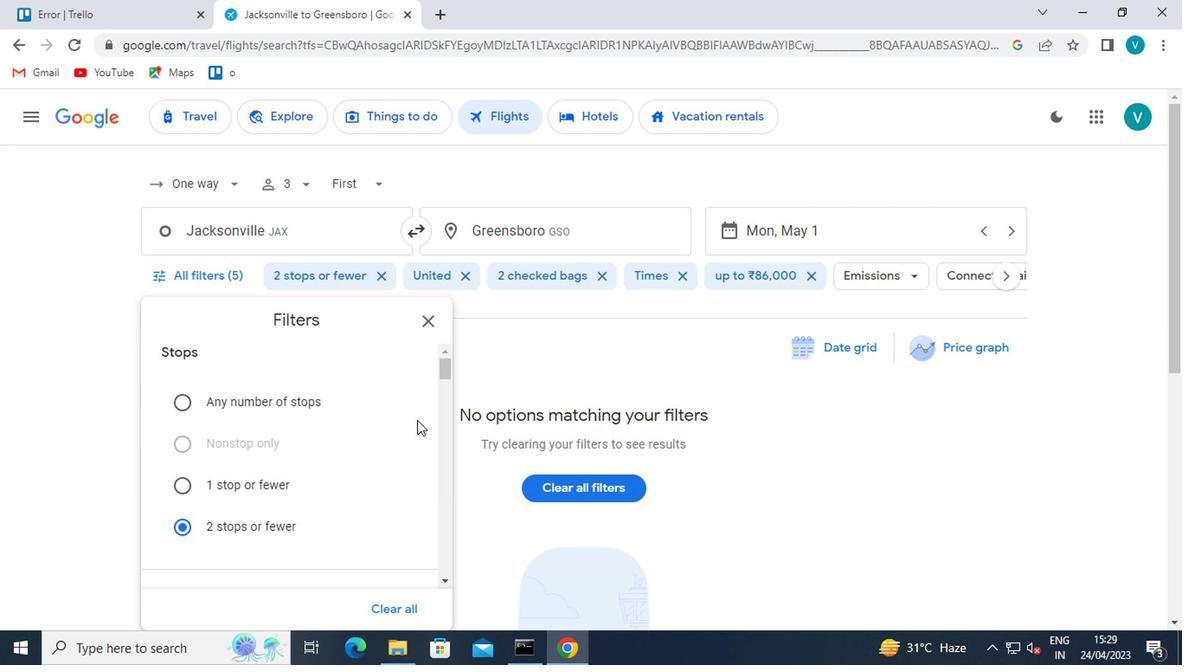 
Action: Mouse scrolled (410, 427) with delta (0, 0)
Screenshot: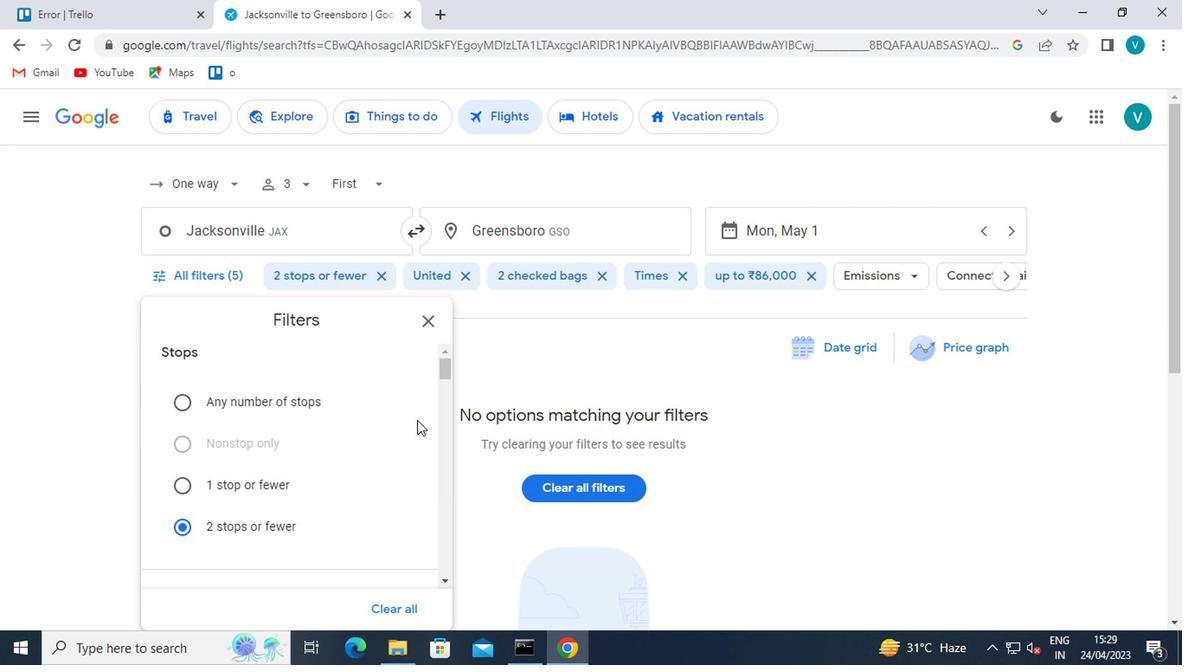 
Action: Mouse moved to (409, 429)
Screenshot: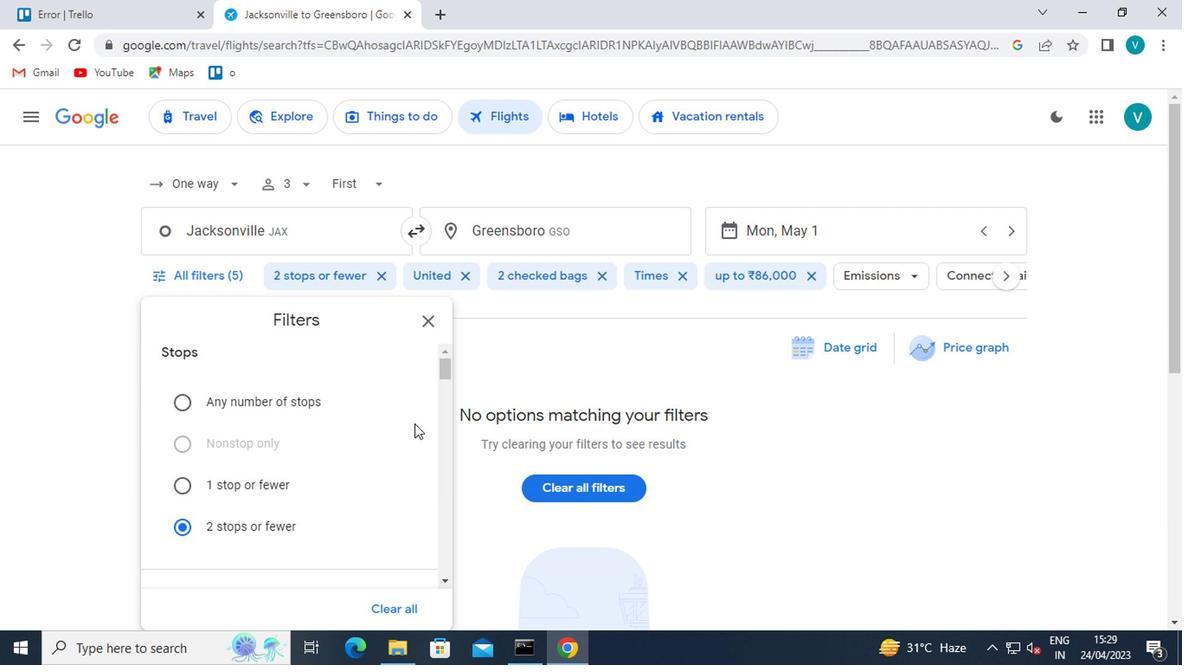 
Action: Mouse scrolled (409, 428) with delta (0, -1)
Screenshot: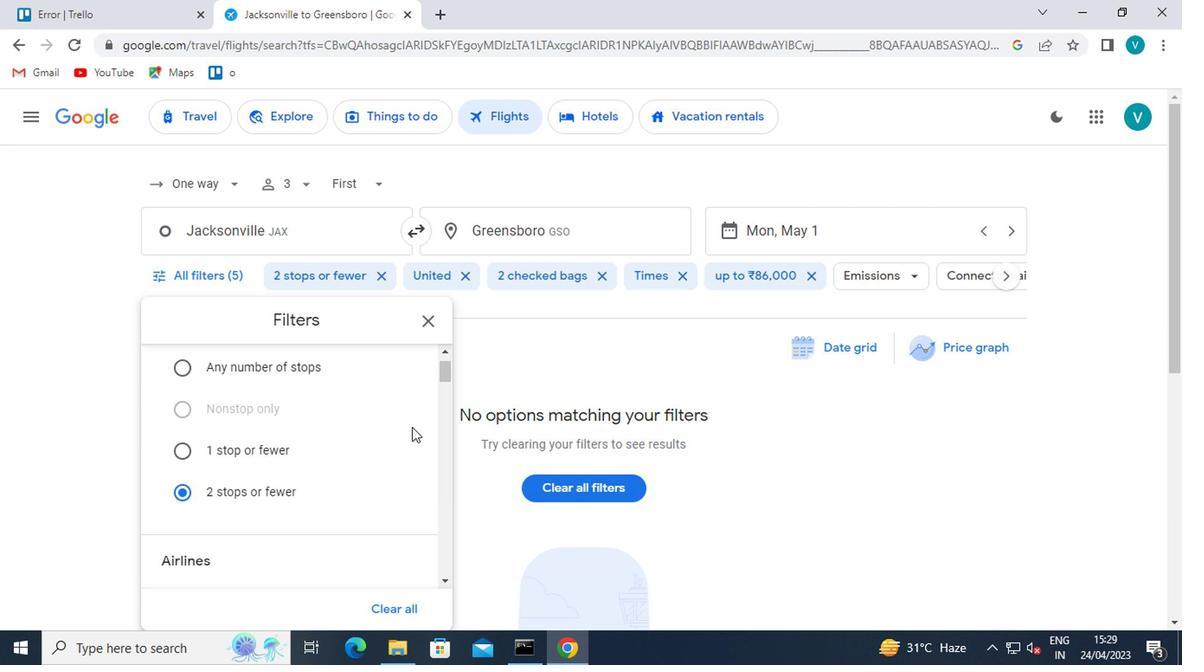 
Action: Mouse scrolled (409, 428) with delta (0, -1)
Screenshot: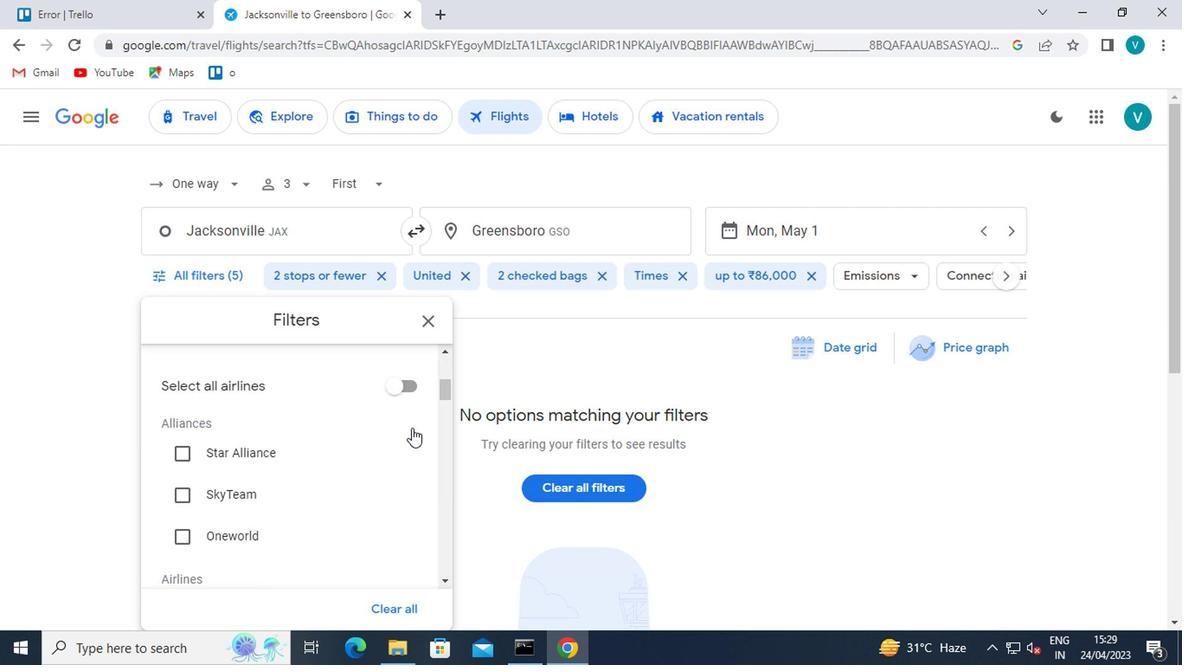 
Action: Mouse scrolled (409, 428) with delta (0, -1)
Screenshot: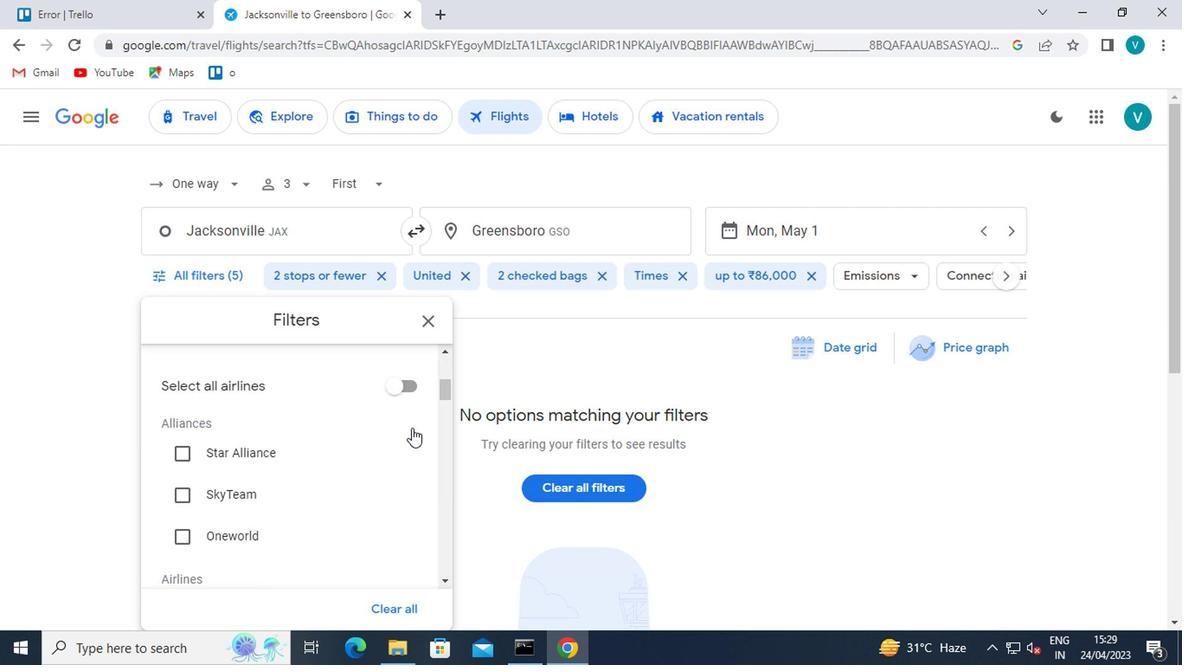 
Action: Mouse moved to (383, 434)
Screenshot: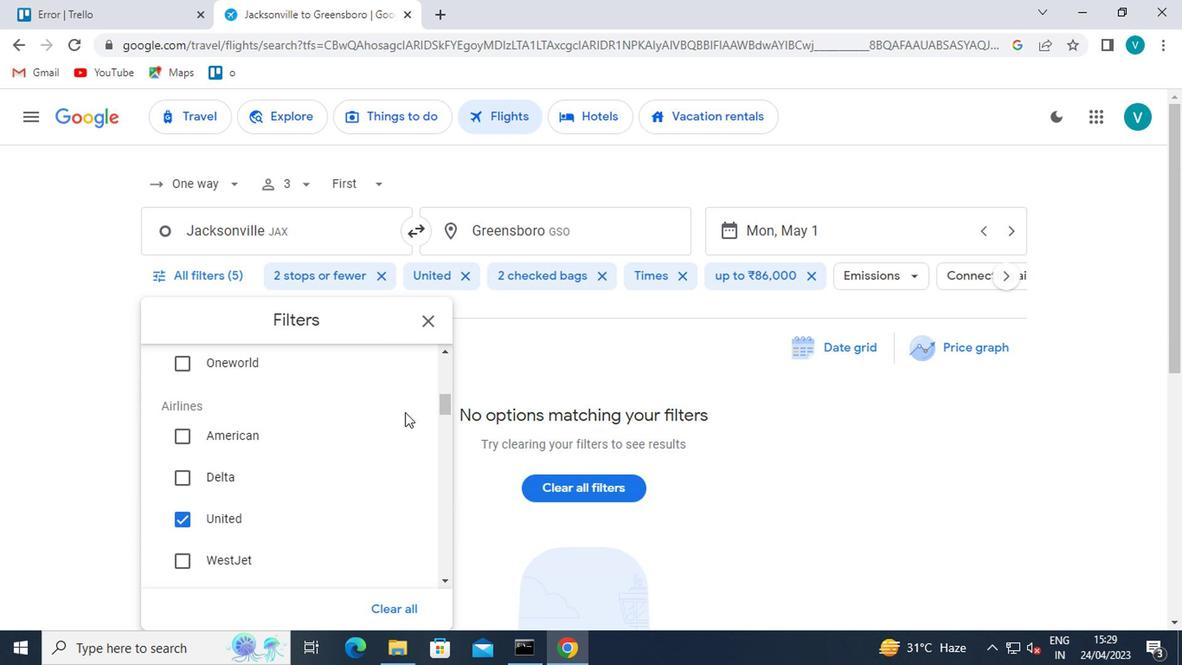 
Action: Mouse scrolled (383, 433) with delta (0, 0)
Screenshot: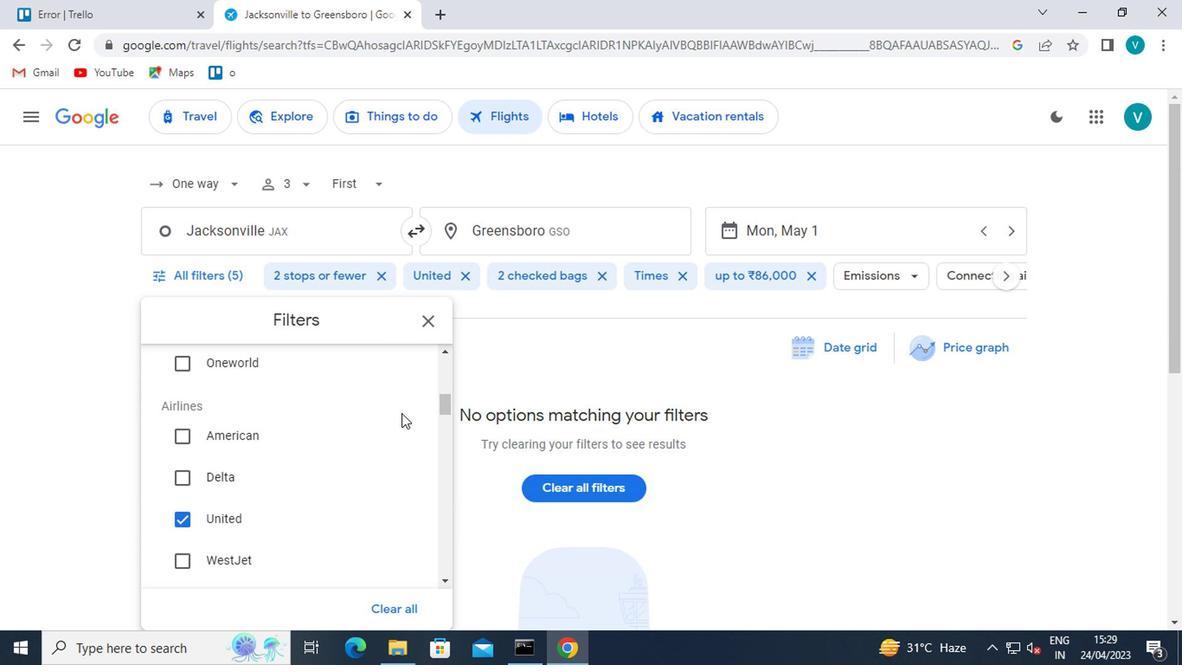 
Action: Mouse moved to (383, 438)
Screenshot: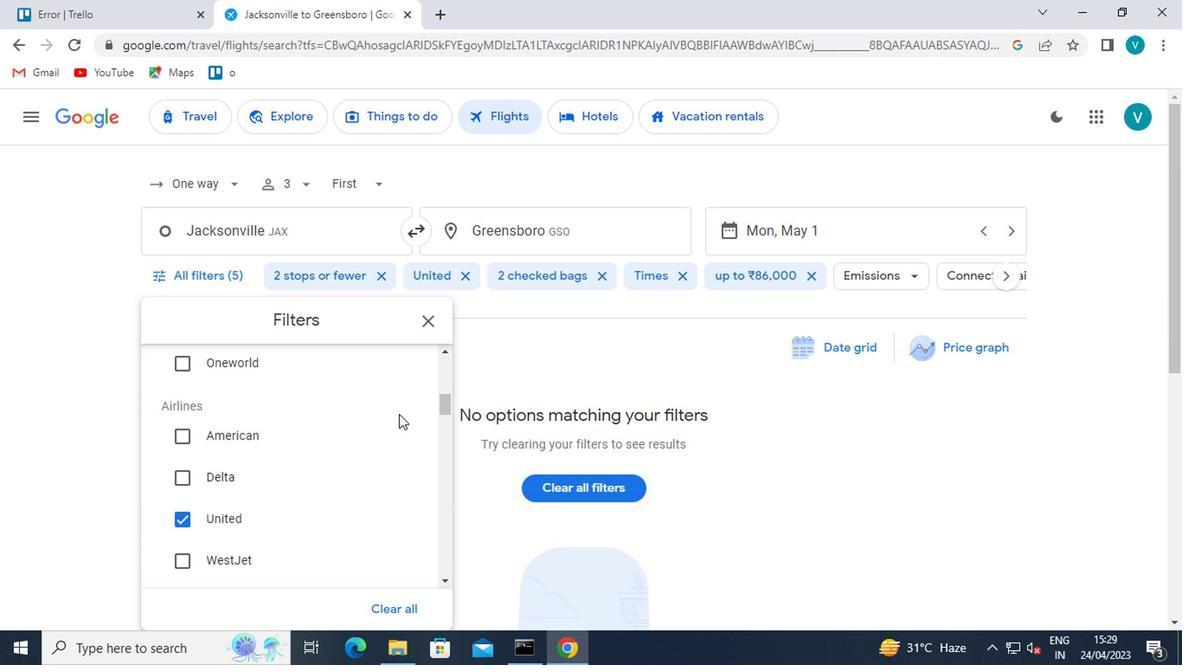 
Action: Mouse scrolled (383, 436) with delta (0, -1)
Screenshot: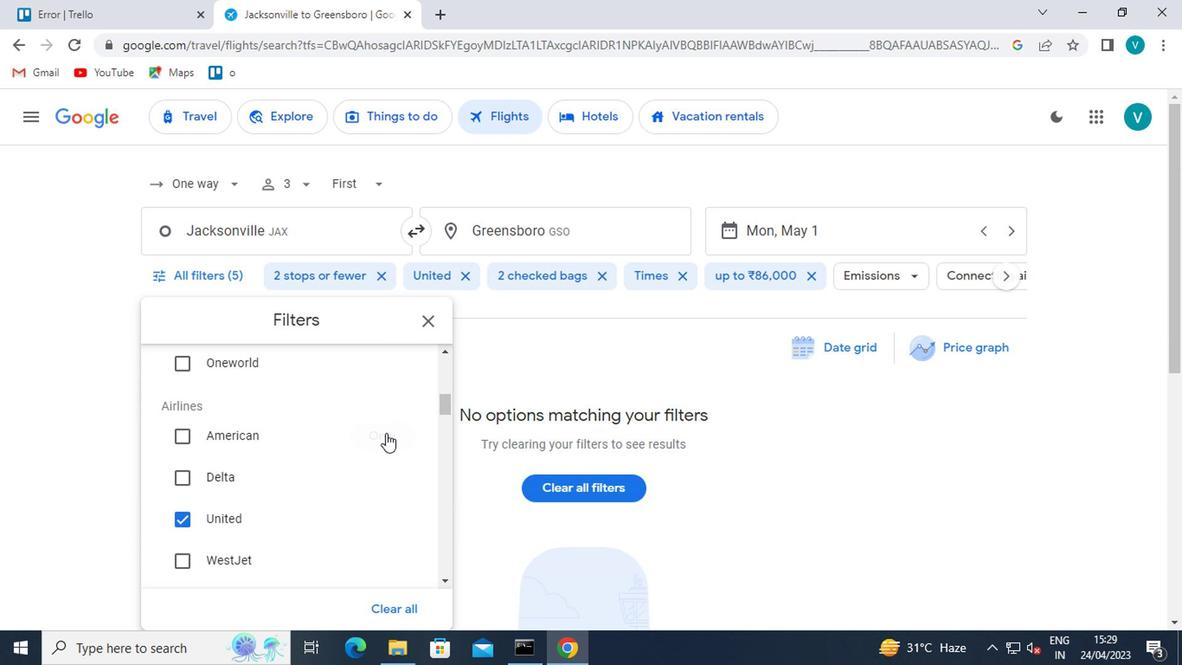
Action: Mouse scrolled (383, 438) with delta (0, 0)
Screenshot: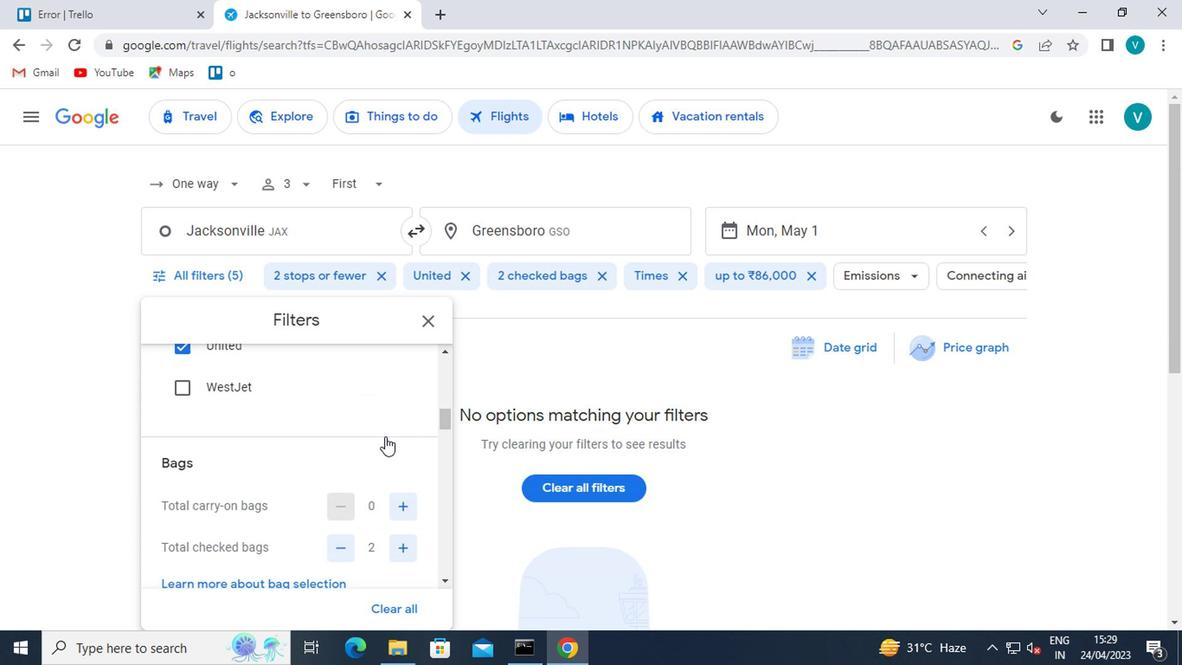 
Action: Mouse scrolled (383, 438) with delta (0, 0)
Screenshot: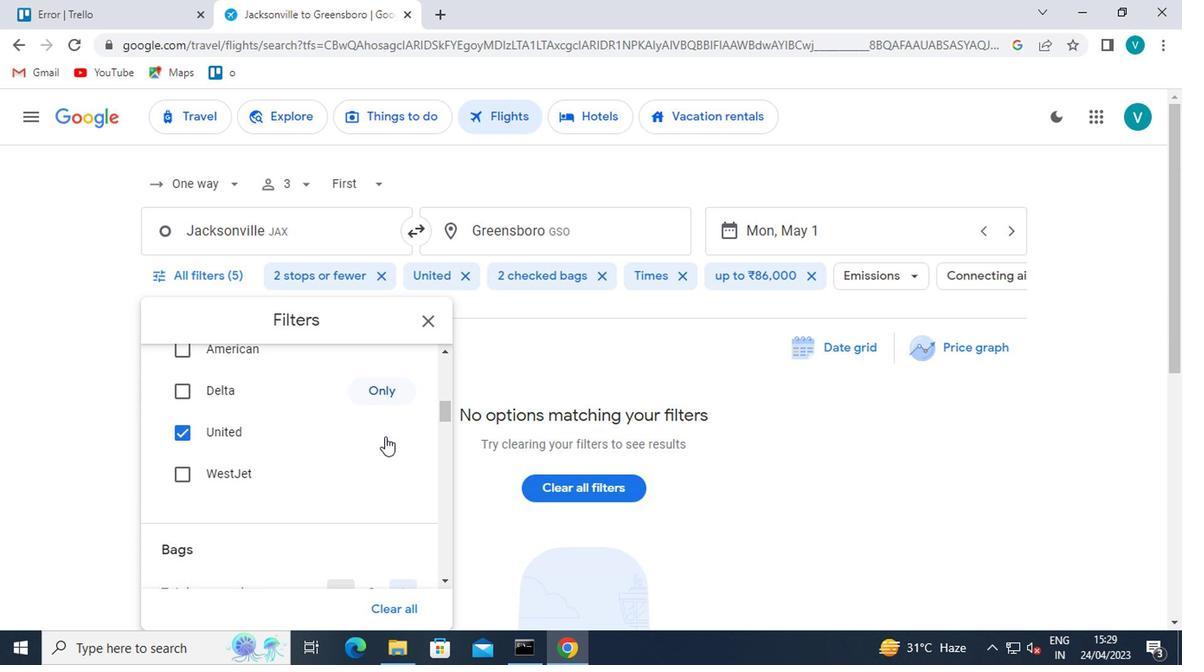 
Action: Mouse scrolled (383, 436) with delta (0, -1)
Screenshot: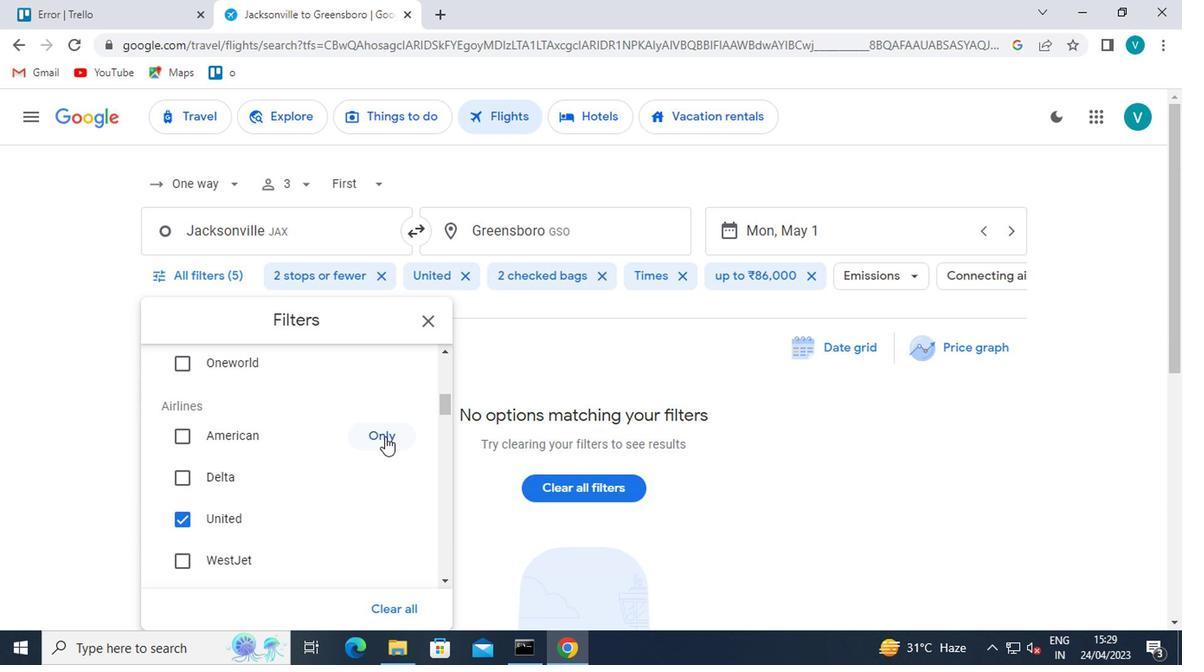 
Action: Mouse scrolled (383, 436) with delta (0, -1)
Screenshot: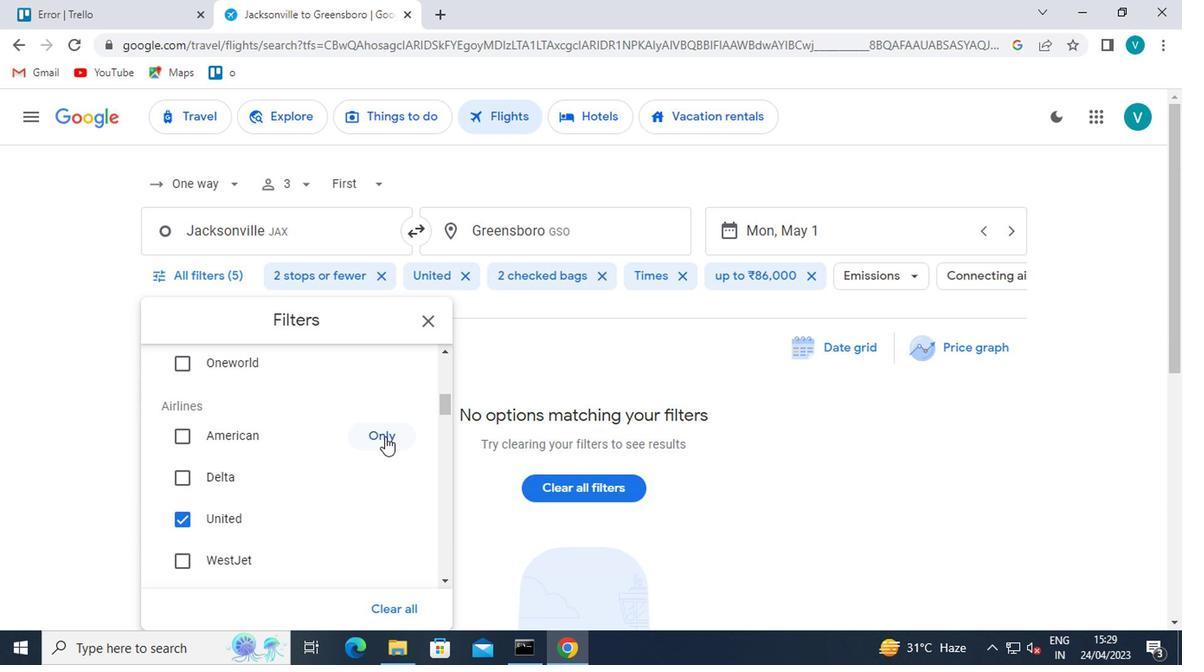 
Action: Mouse scrolled (383, 436) with delta (0, -1)
Screenshot: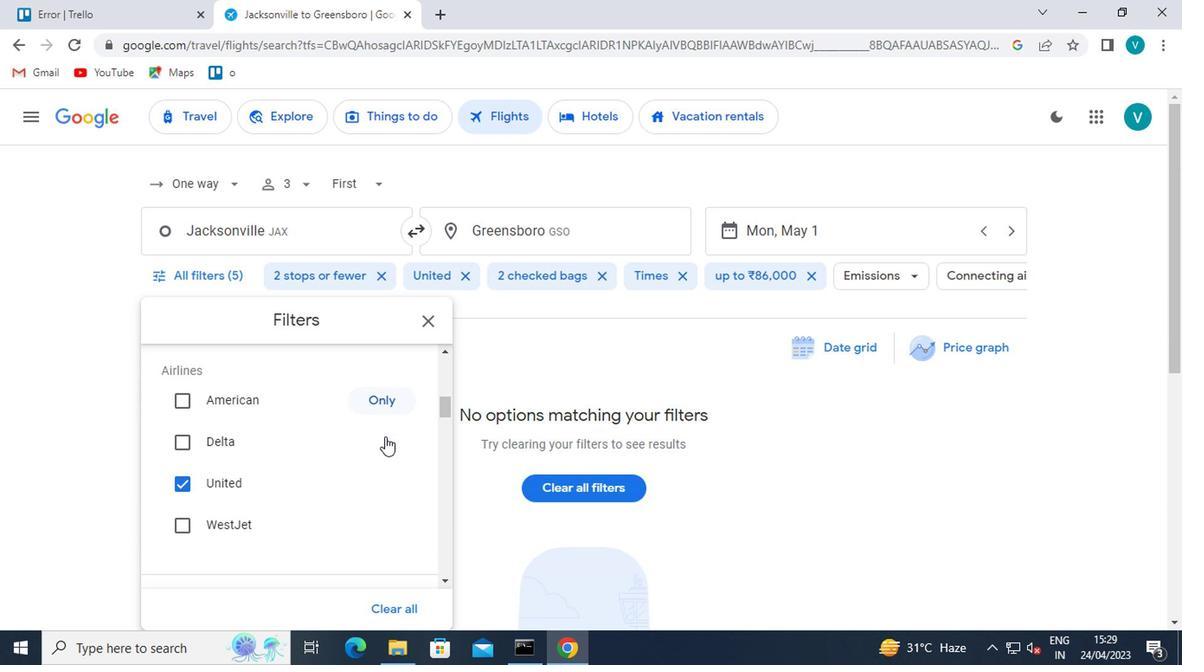 
Action: Mouse moved to (393, 455)
Screenshot: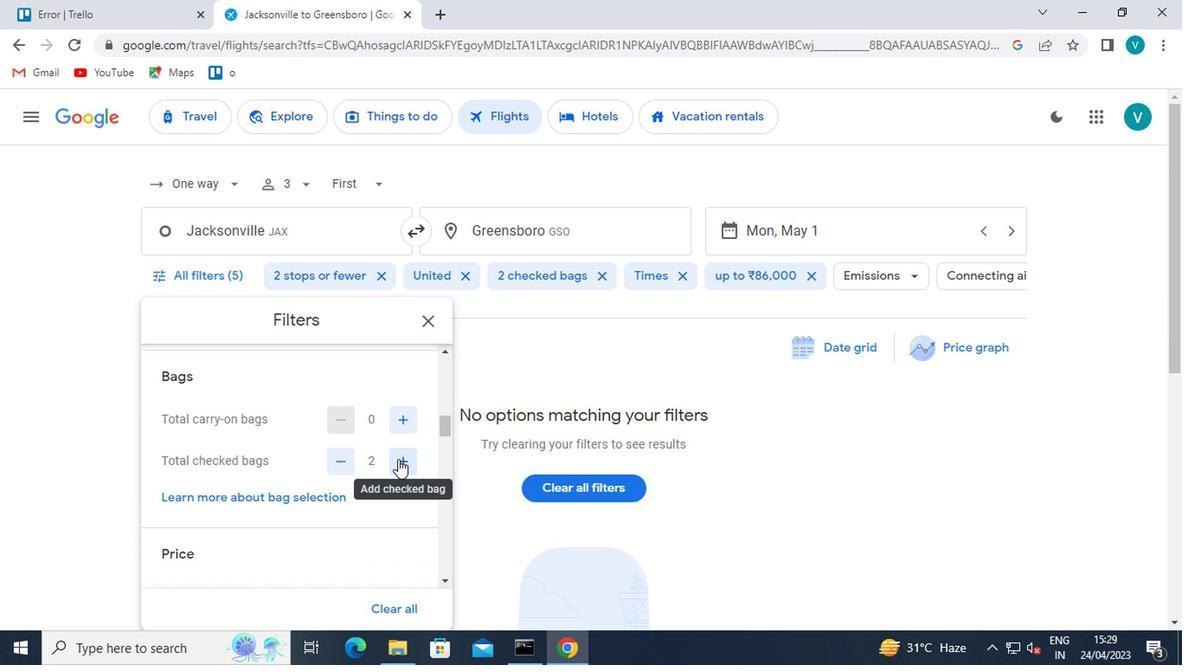 
Action: Mouse scrolled (393, 455) with delta (0, 0)
Screenshot: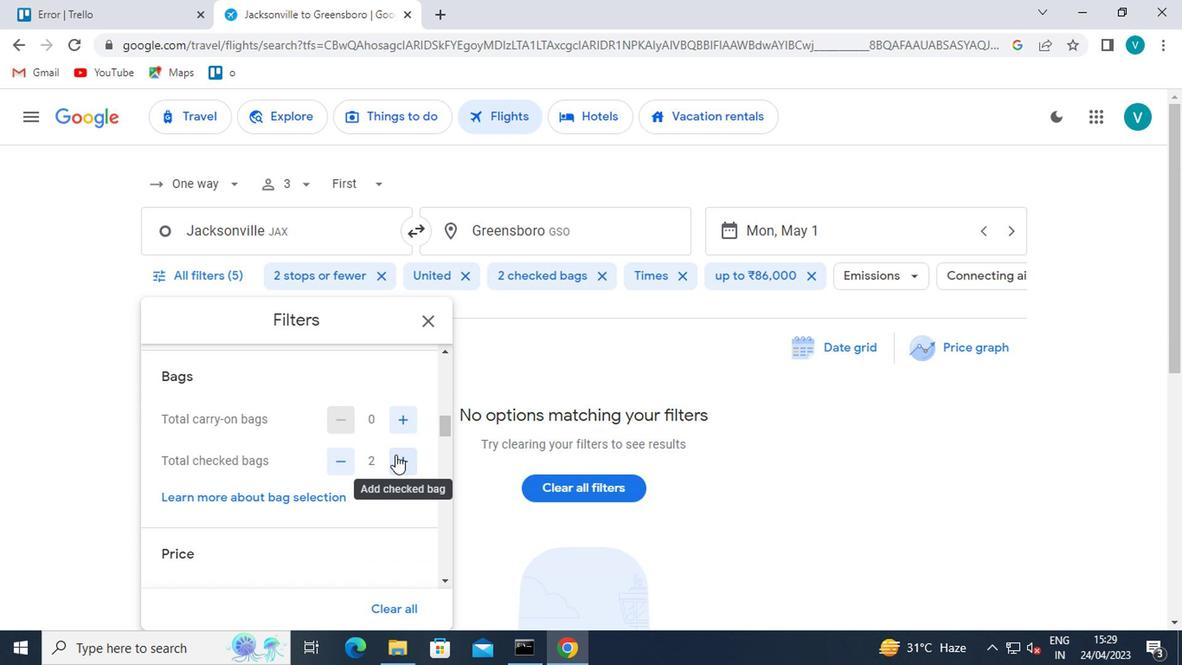 
Action: Mouse scrolled (393, 455) with delta (0, 0)
Screenshot: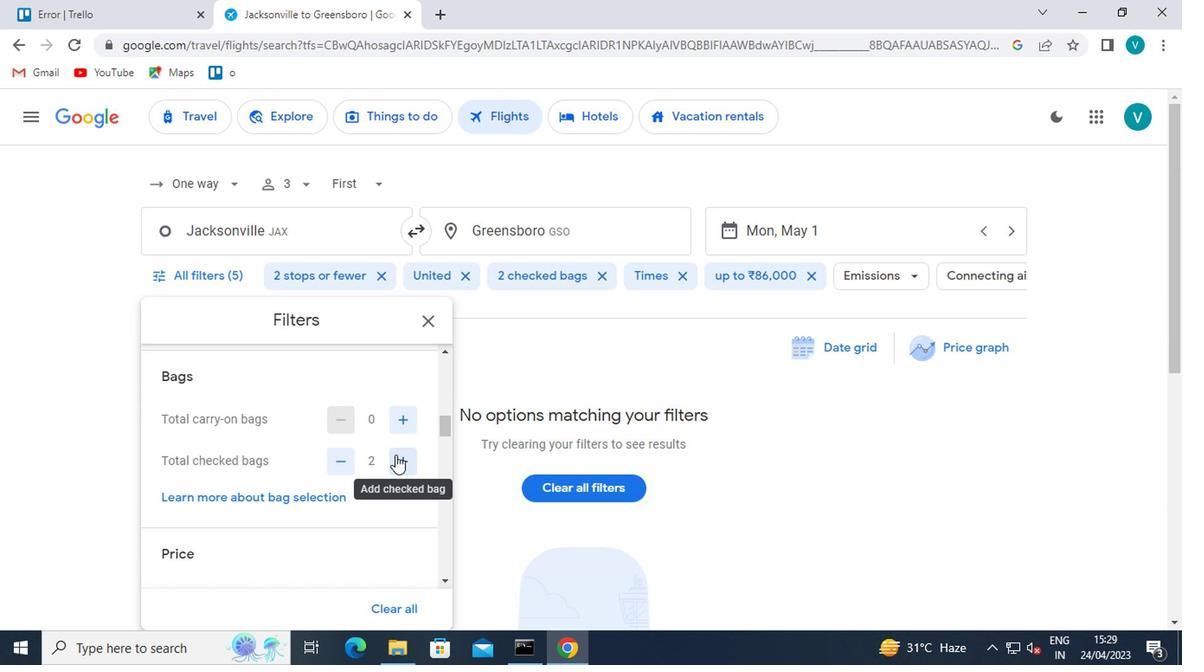 
Action: Mouse moved to (166, 455)
Screenshot: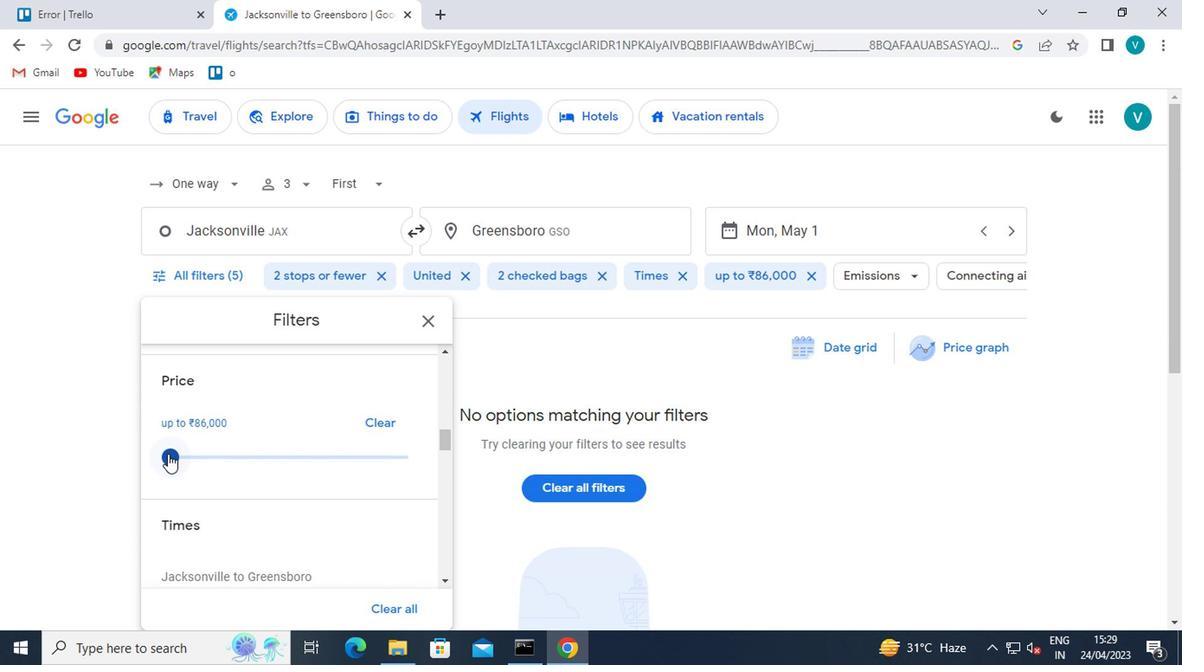 
Action: Mouse pressed left at (166, 455)
Screenshot: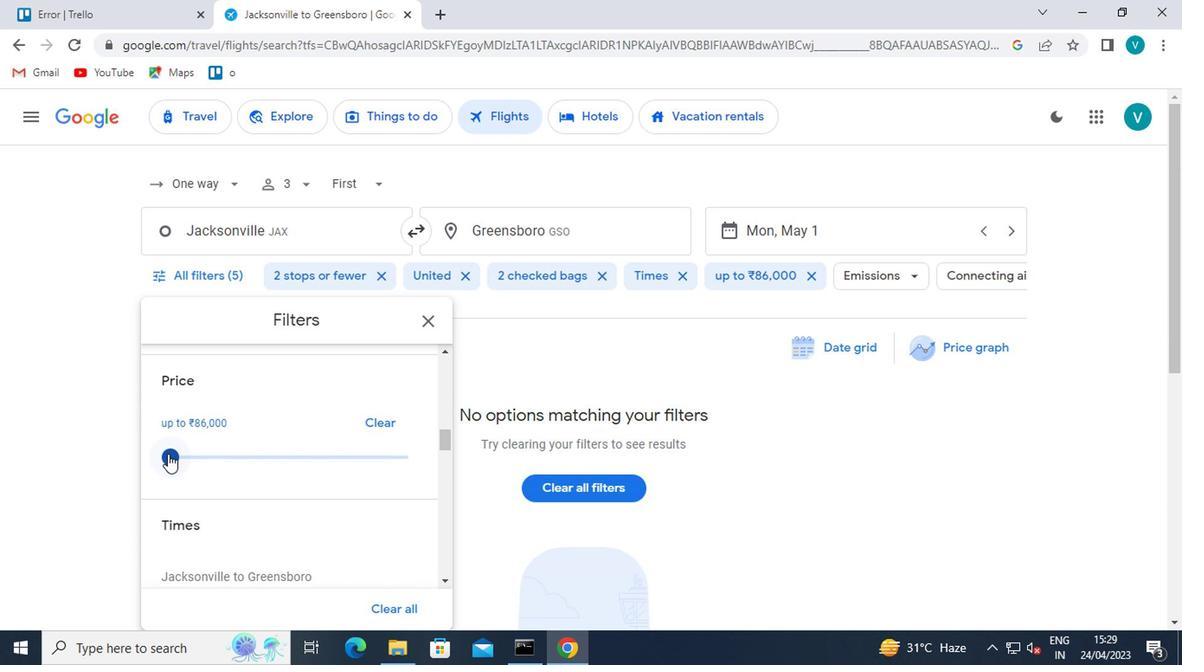 
Action: Mouse moved to (164, 462)
Screenshot: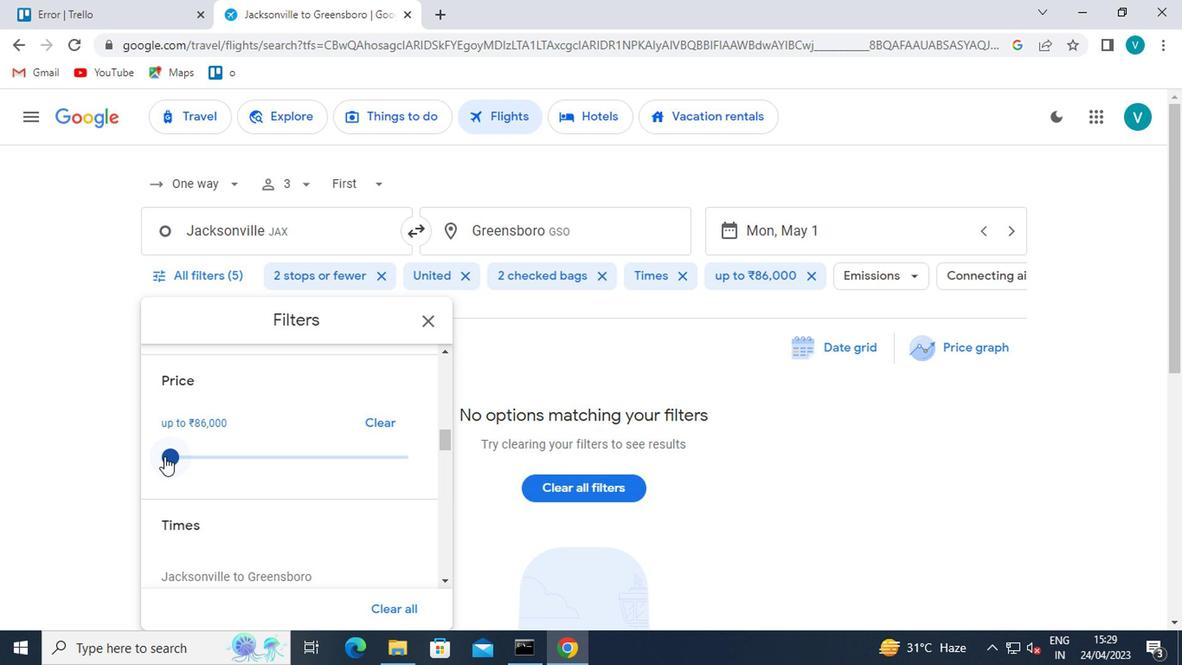 
Action: Mouse pressed left at (164, 462)
Screenshot: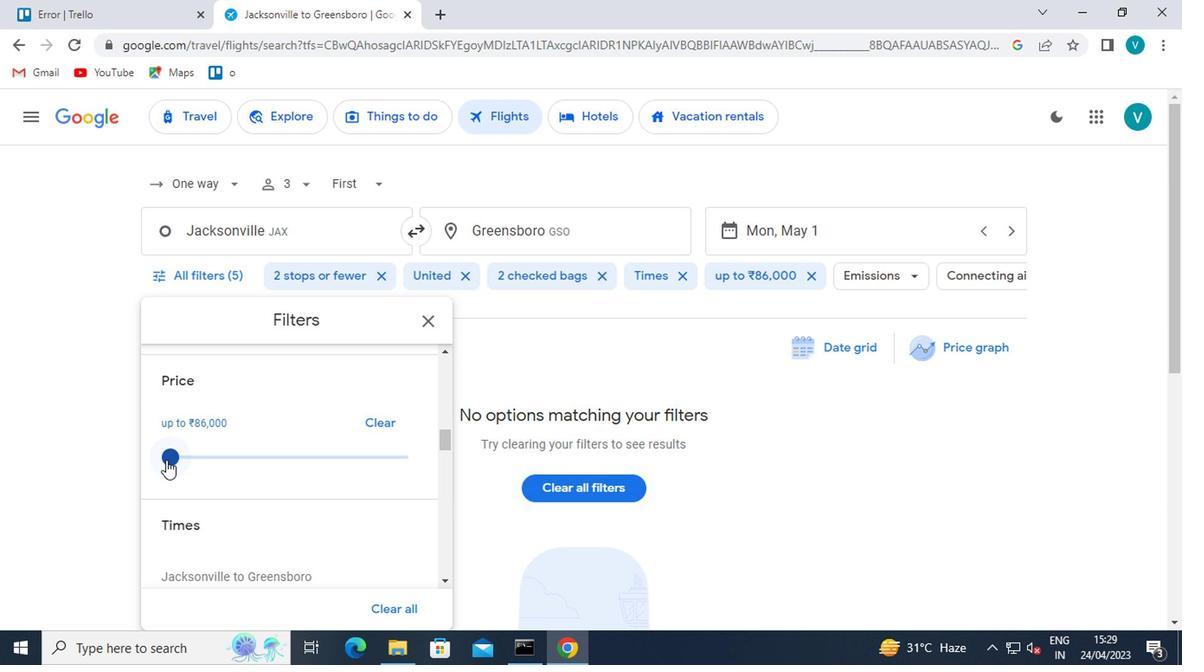 
Action: Mouse moved to (205, 444)
Screenshot: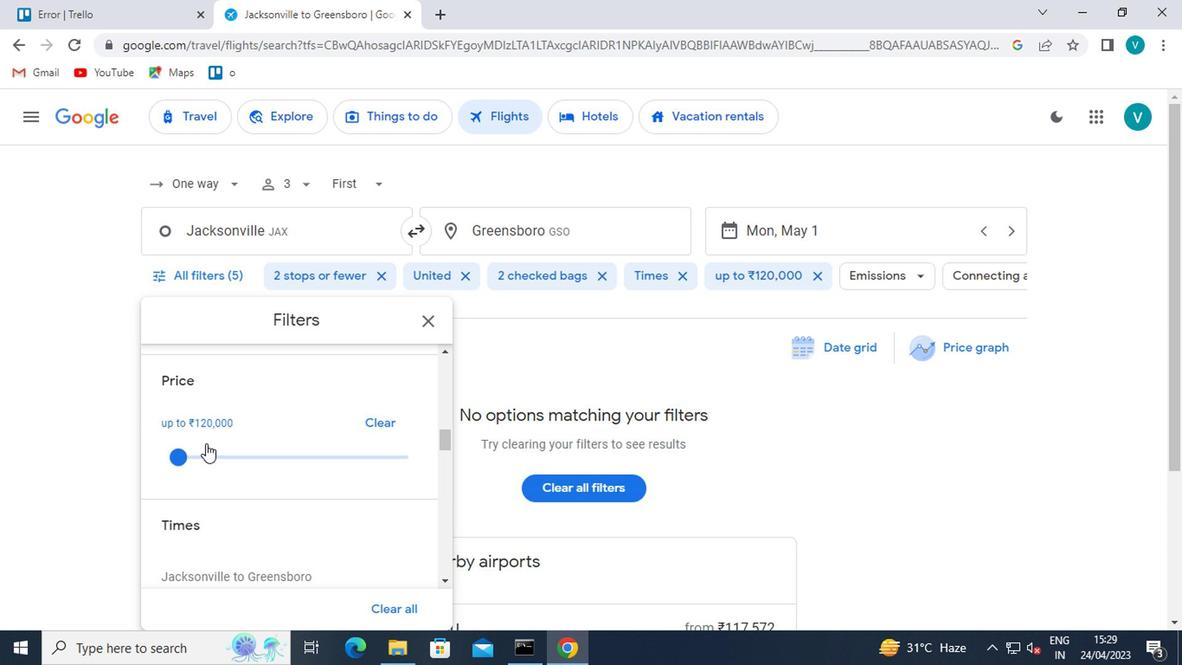 
Action: Mouse scrolled (205, 444) with delta (0, 0)
Screenshot: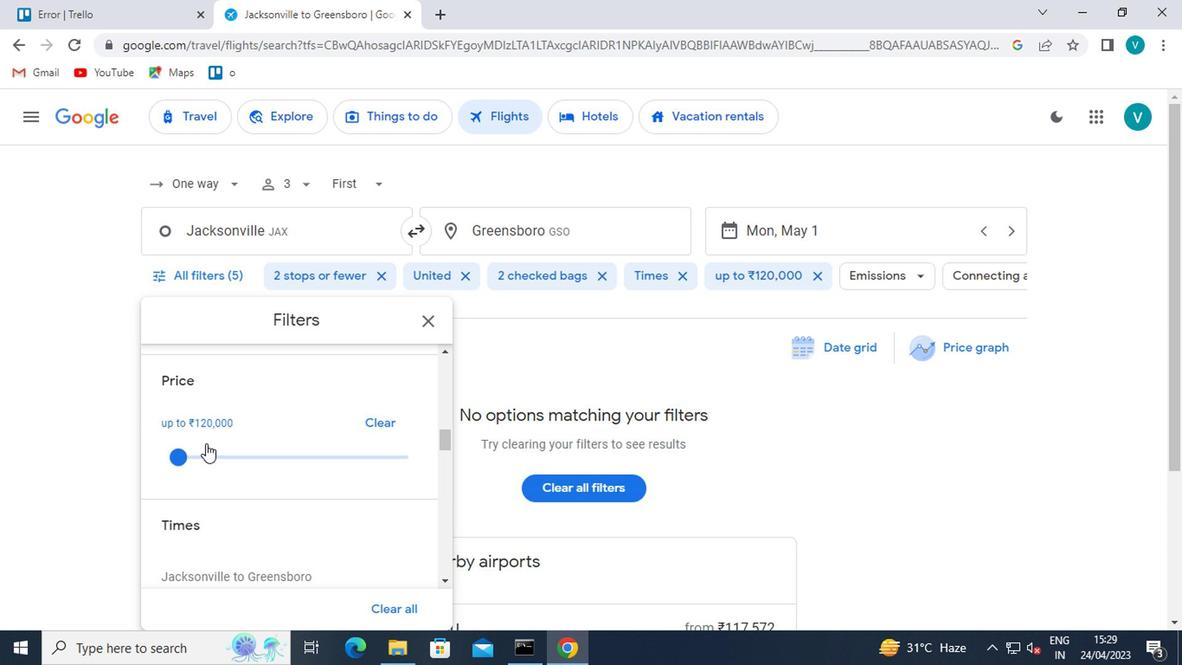 
Action: Mouse moved to (208, 448)
Screenshot: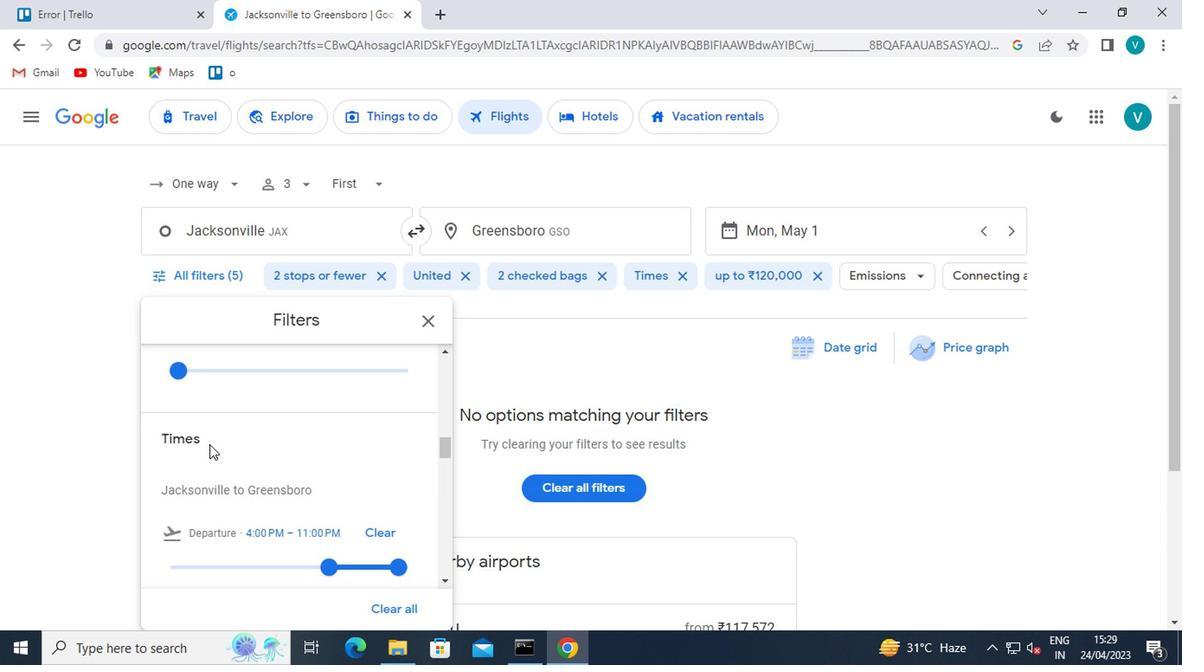 
Action: Mouse scrolled (208, 447) with delta (0, -1)
Screenshot: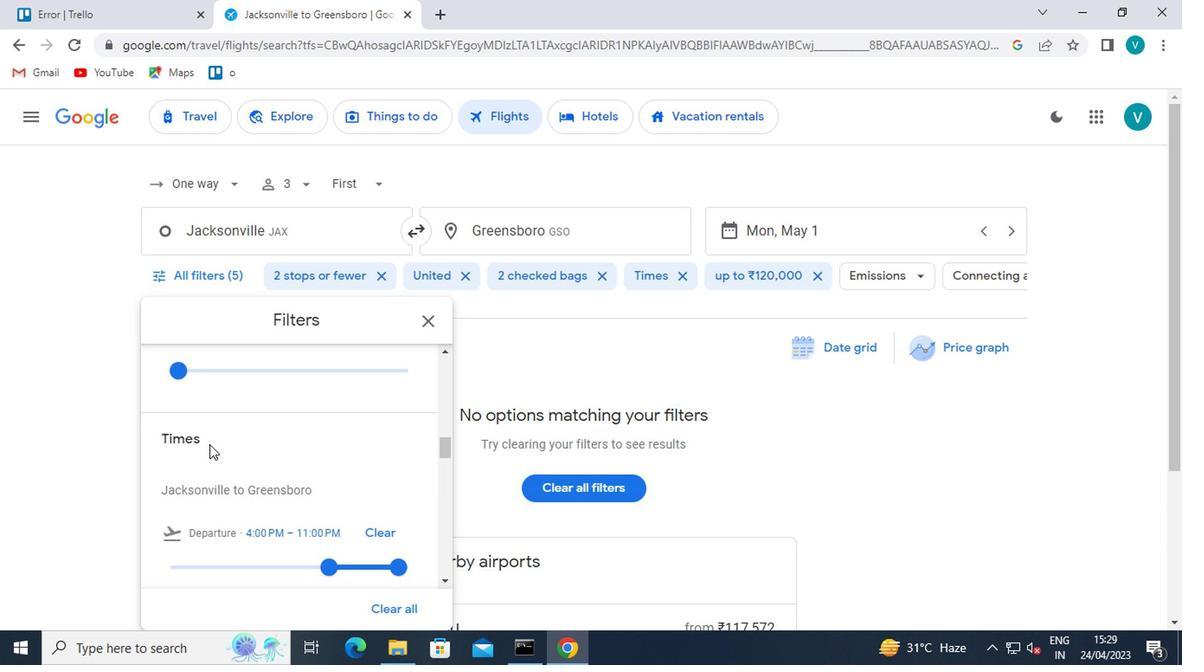 
Action: Mouse moved to (325, 483)
Screenshot: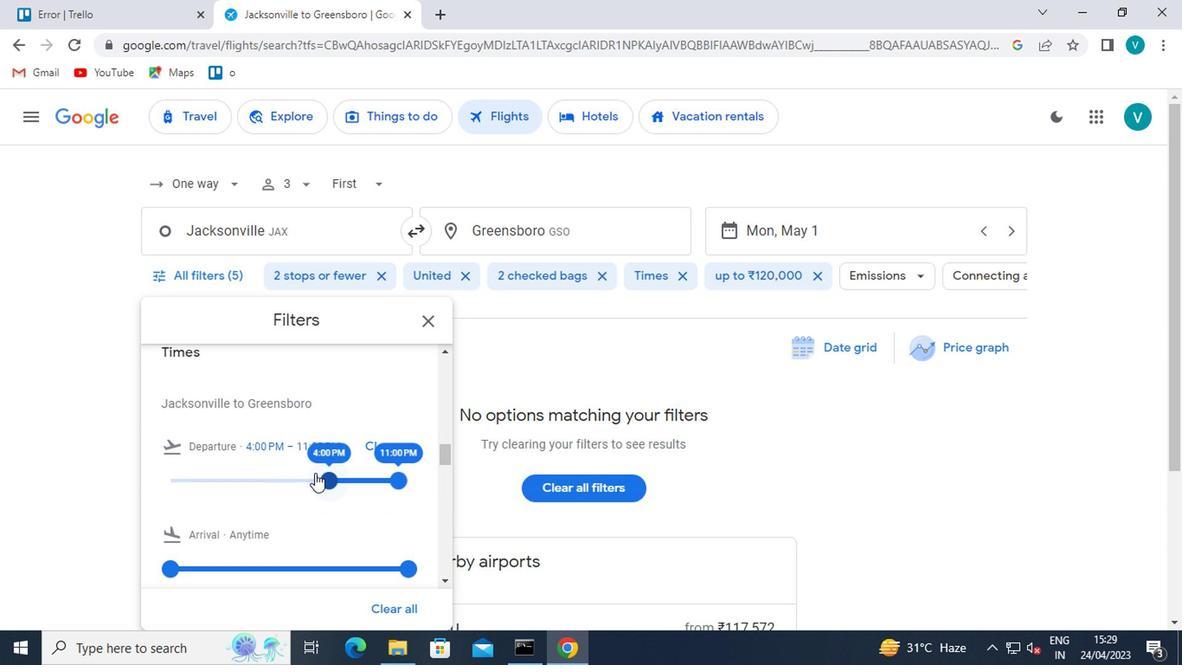
Action: Mouse pressed left at (325, 483)
Screenshot: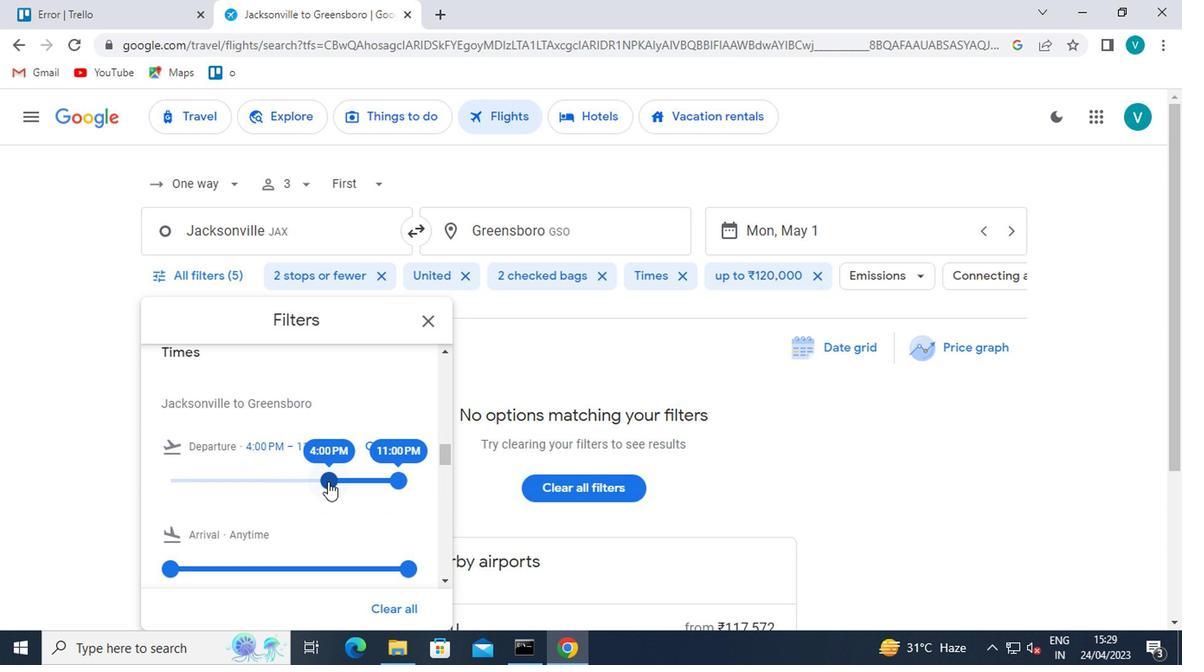 
Action: Mouse moved to (337, 481)
Screenshot: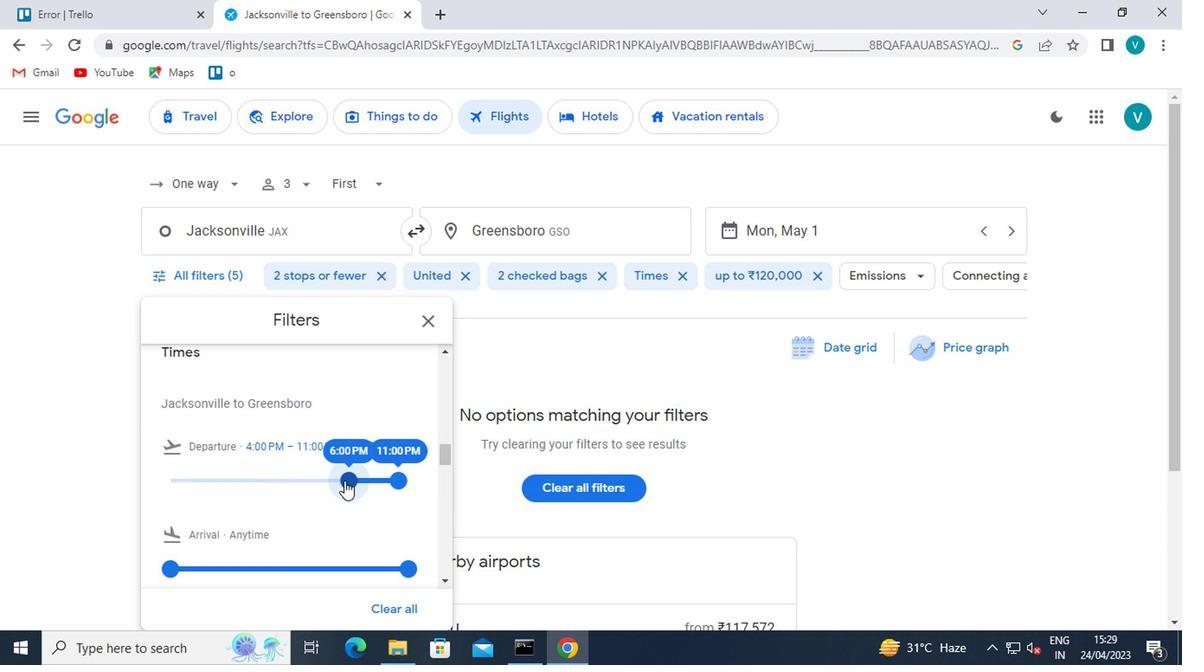 
